 Task: Find connections with filter location Barking with filter topic #lawenforcementwith filter profile language Potuguese with filter current company EXFO with filter school KJ Somaiya College of Engineering, Vidyavihar with filter industry Fossil Fuel Electric Power Generation with filter service category Video Production with filter keywords title Office Clerk
Action: Mouse moved to (578, 72)
Screenshot: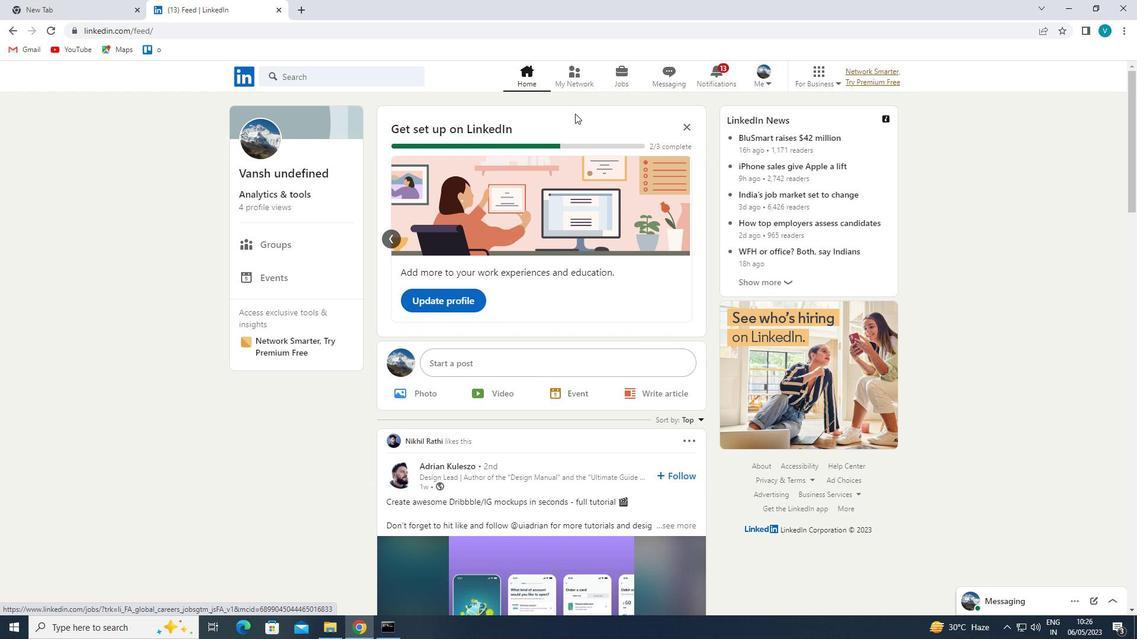 
Action: Mouse pressed left at (578, 72)
Screenshot: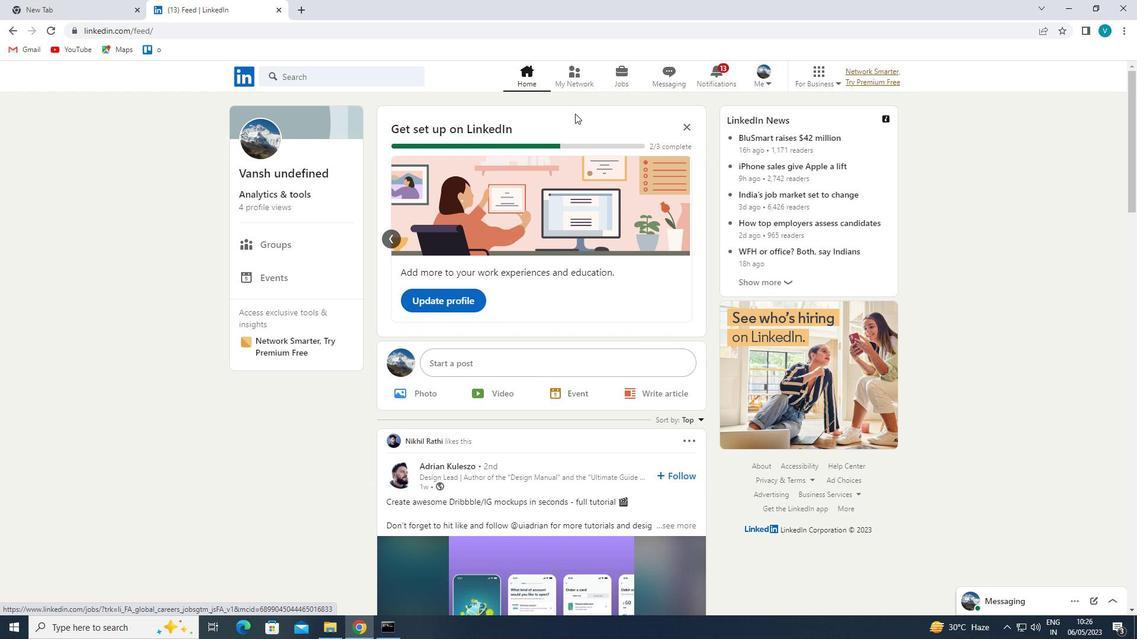 
Action: Mouse moved to (326, 136)
Screenshot: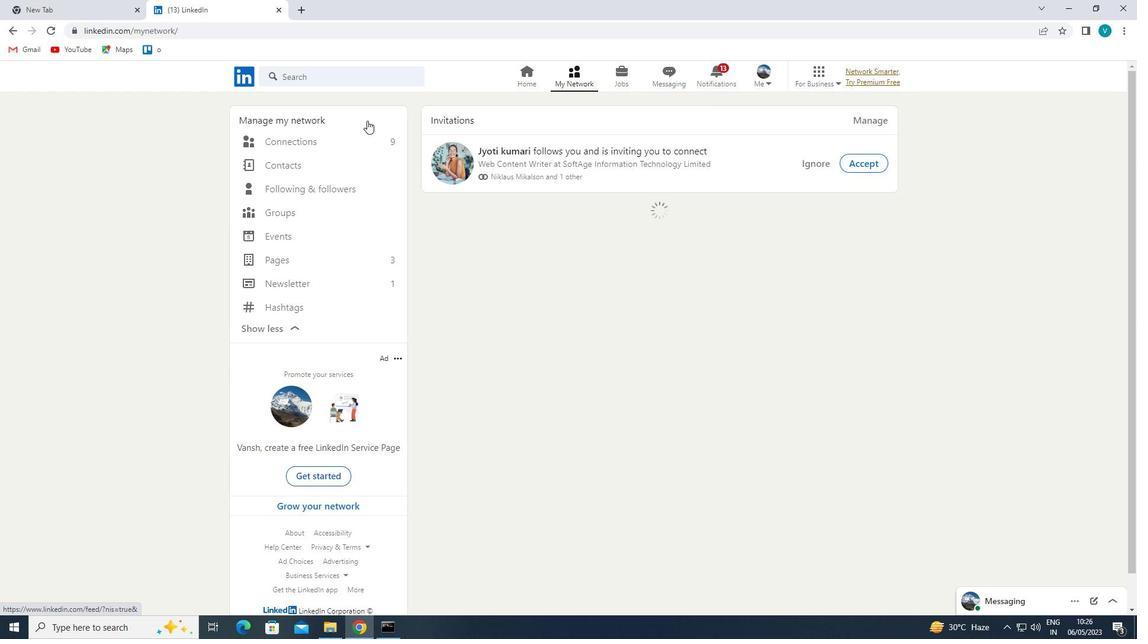 
Action: Mouse pressed left at (326, 136)
Screenshot: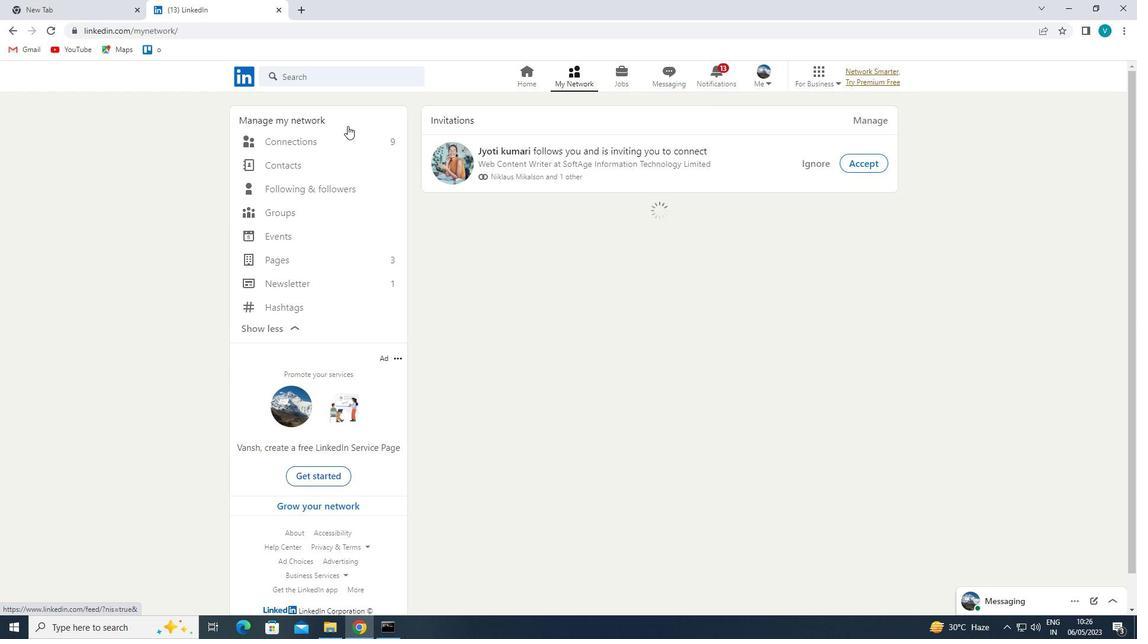 
Action: Mouse moved to (682, 138)
Screenshot: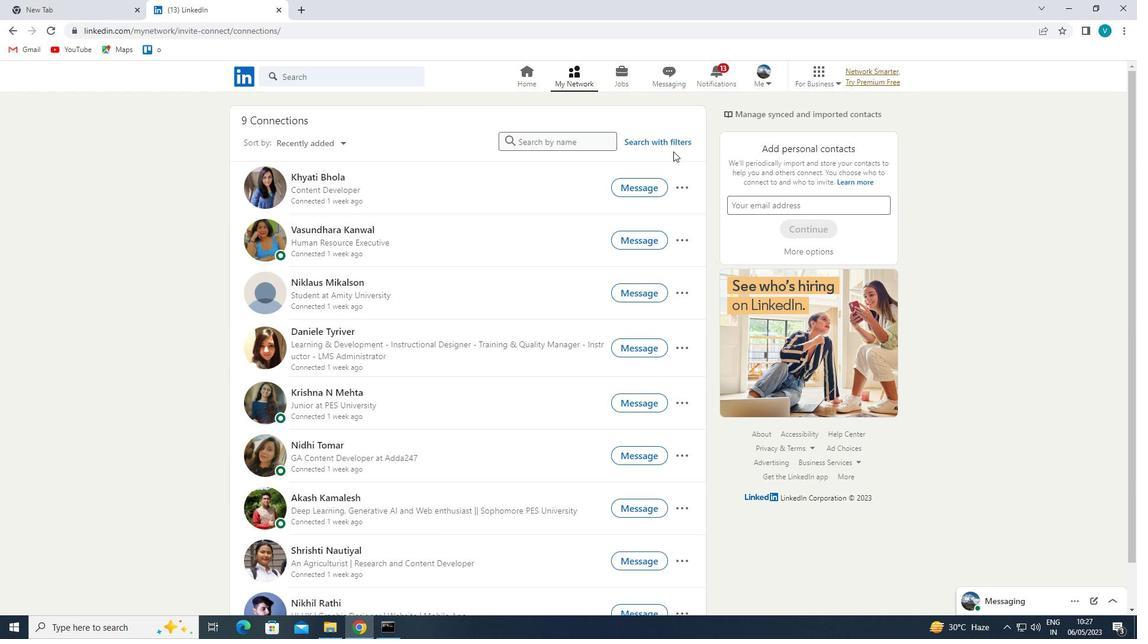 
Action: Mouse pressed left at (682, 138)
Screenshot: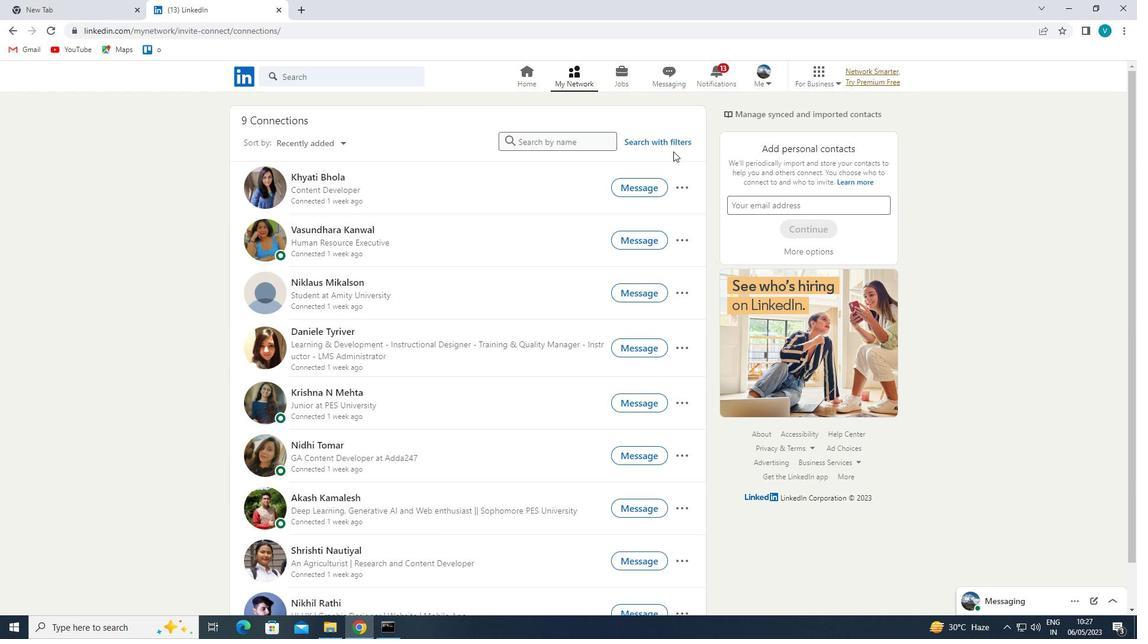 
Action: Mouse moved to (572, 114)
Screenshot: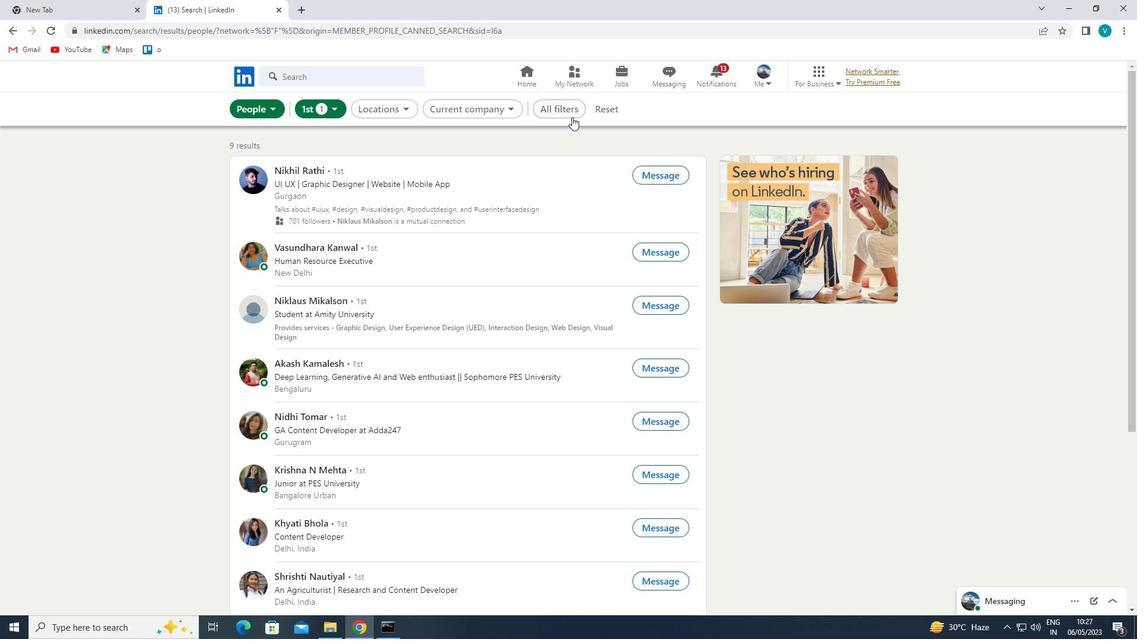 
Action: Mouse pressed left at (572, 114)
Screenshot: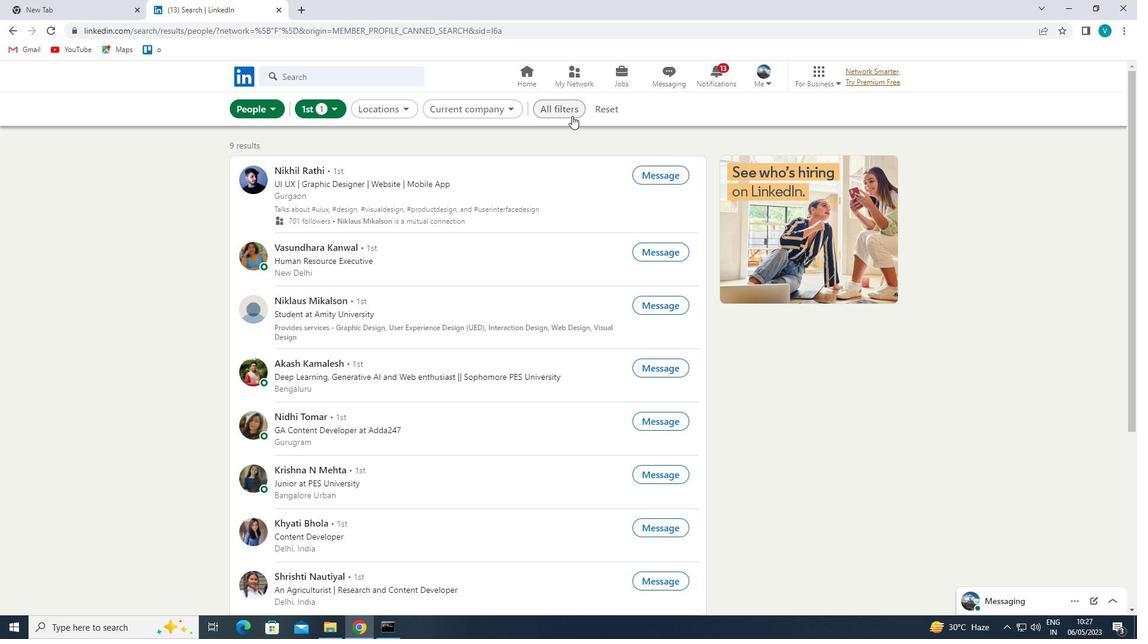 
Action: Mouse moved to (974, 249)
Screenshot: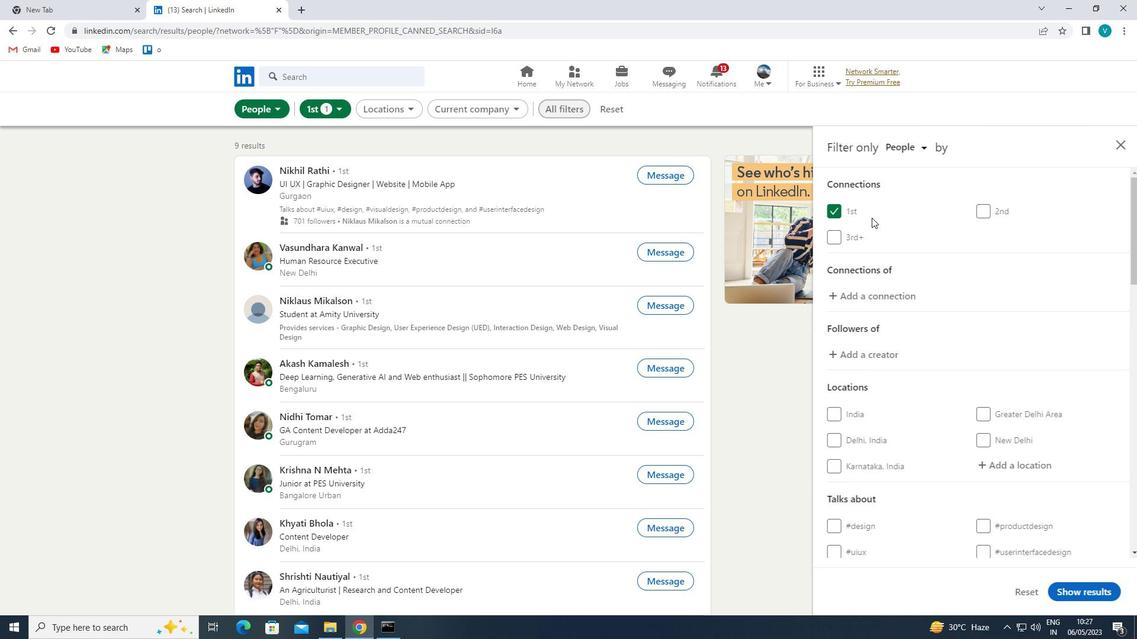 
Action: Mouse scrolled (974, 249) with delta (0, 0)
Screenshot: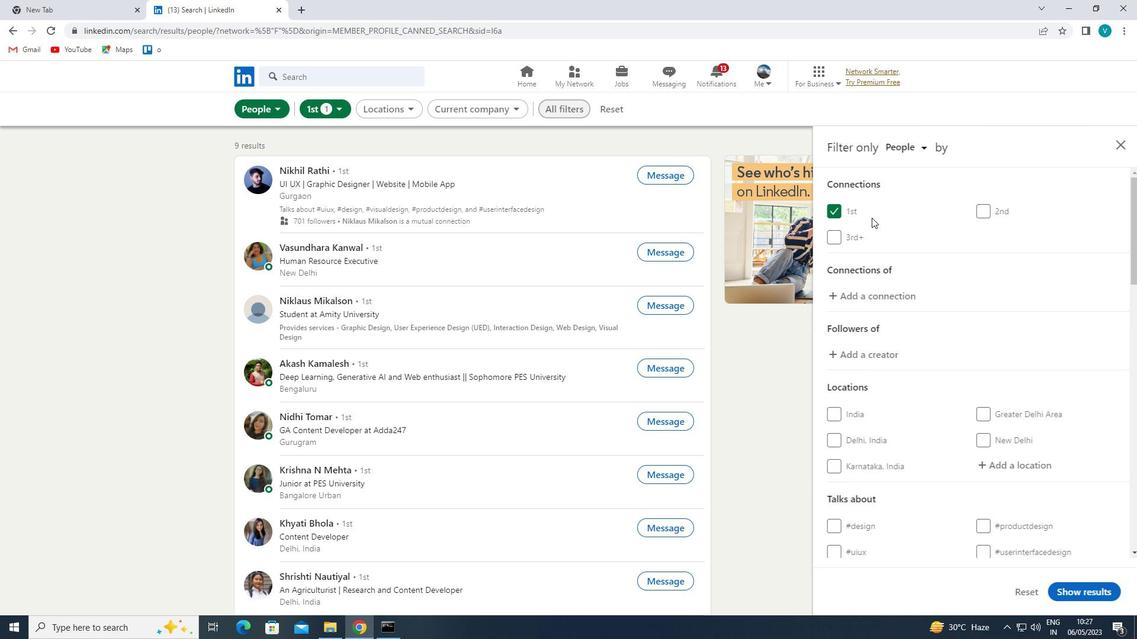
Action: Mouse scrolled (974, 249) with delta (0, 0)
Screenshot: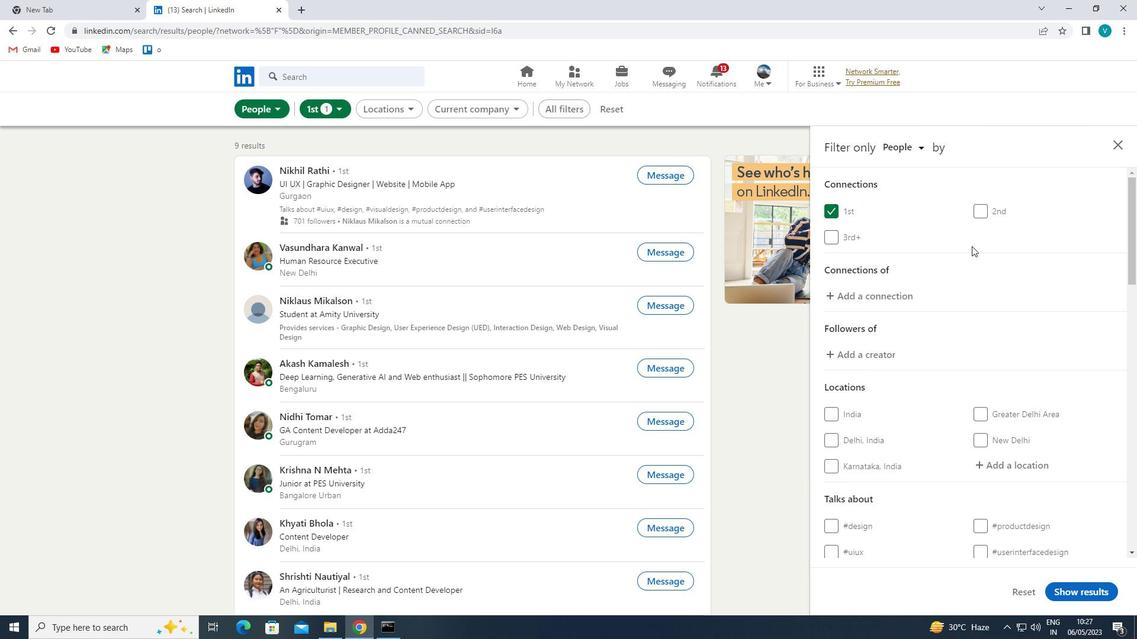 
Action: Mouse moved to (1011, 354)
Screenshot: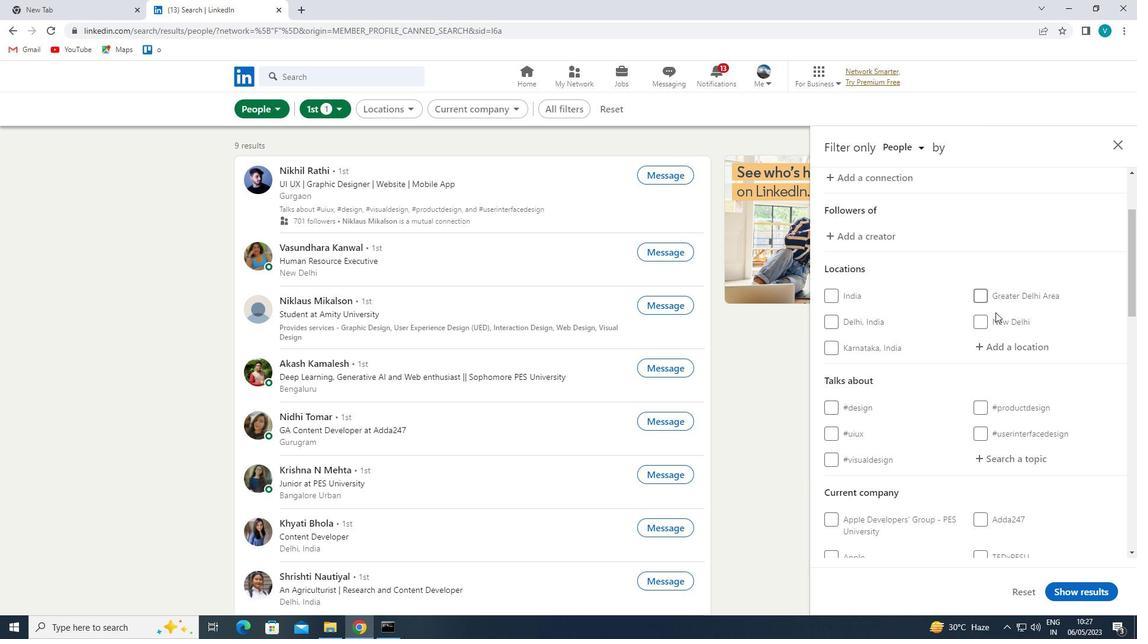 
Action: Mouse pressed left at (1011, 354)
Screenshot: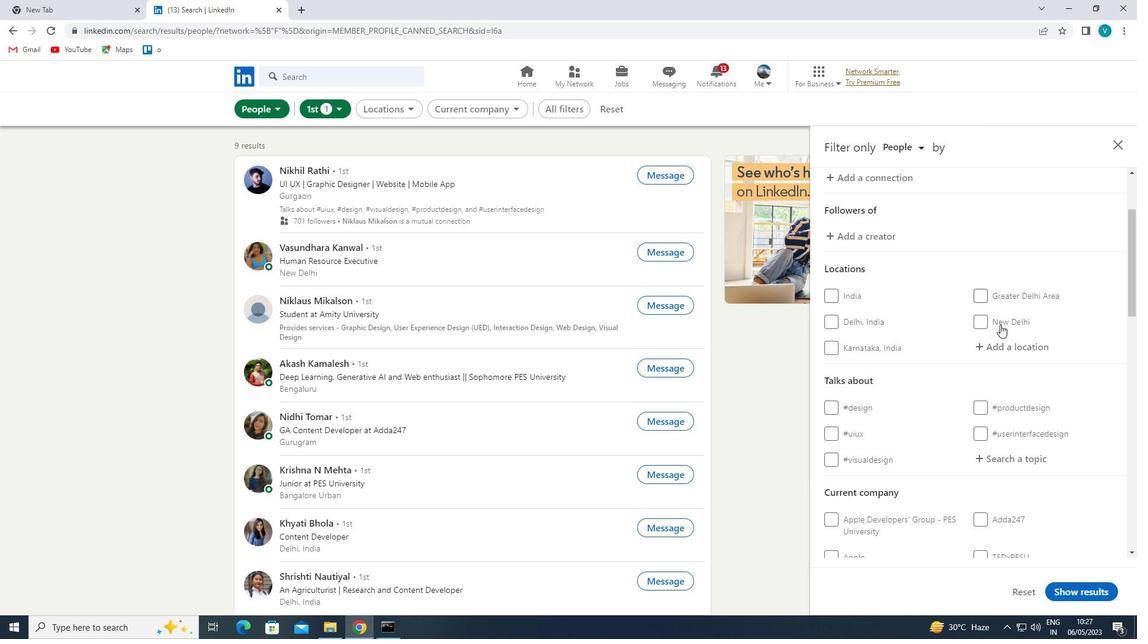 
Action: Mouse moved to (1009, 355)
Screenshot: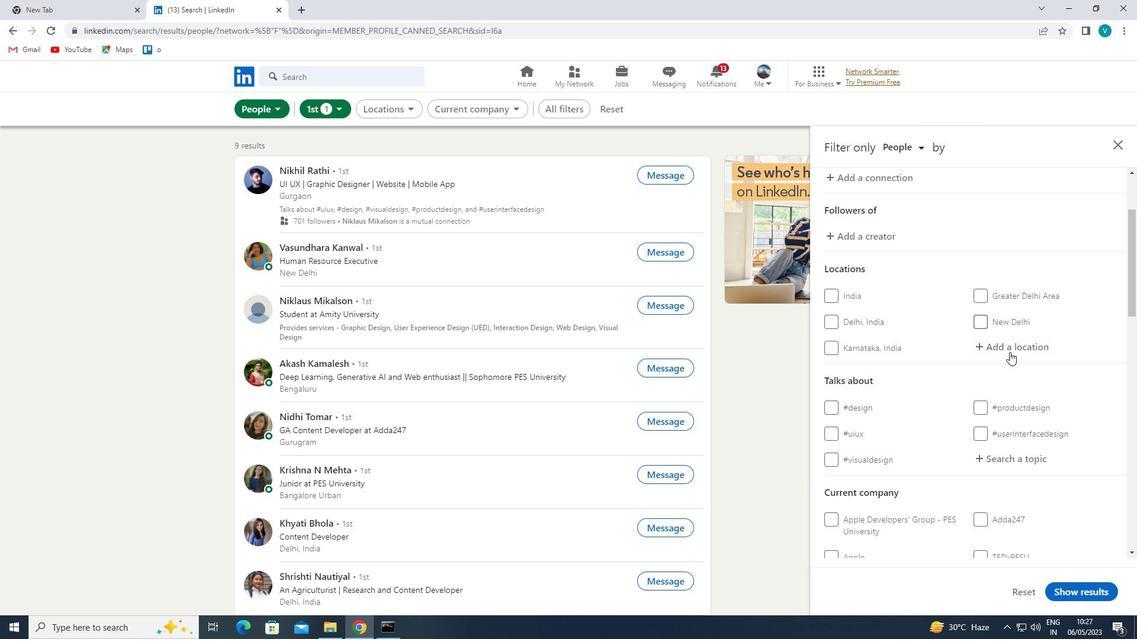 
Action: Key pressed <Key.shift>BARKING
Screenshot: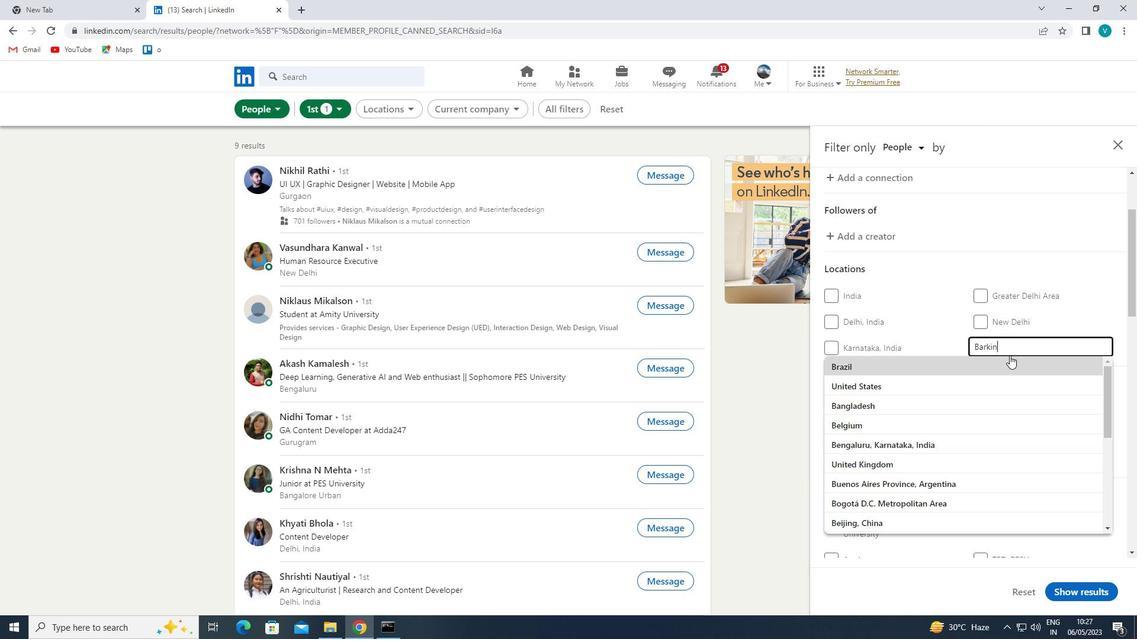 
Action: Mouse moved to (967, 360)
Screenshot: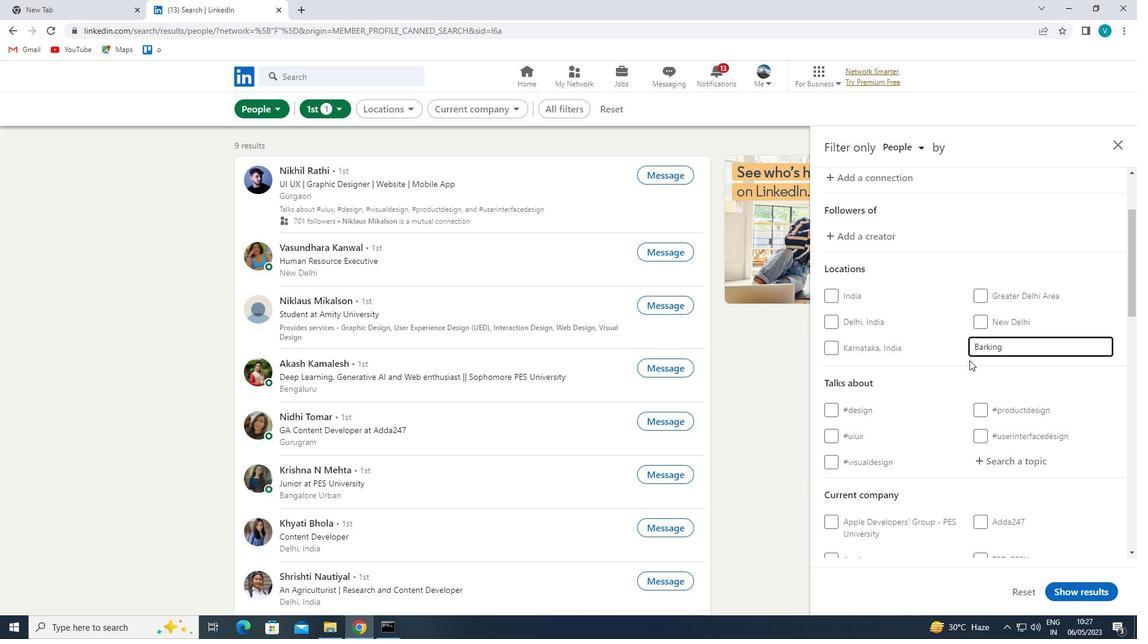 
Action: Mouse pressed left at (967, 360)
Screenshot: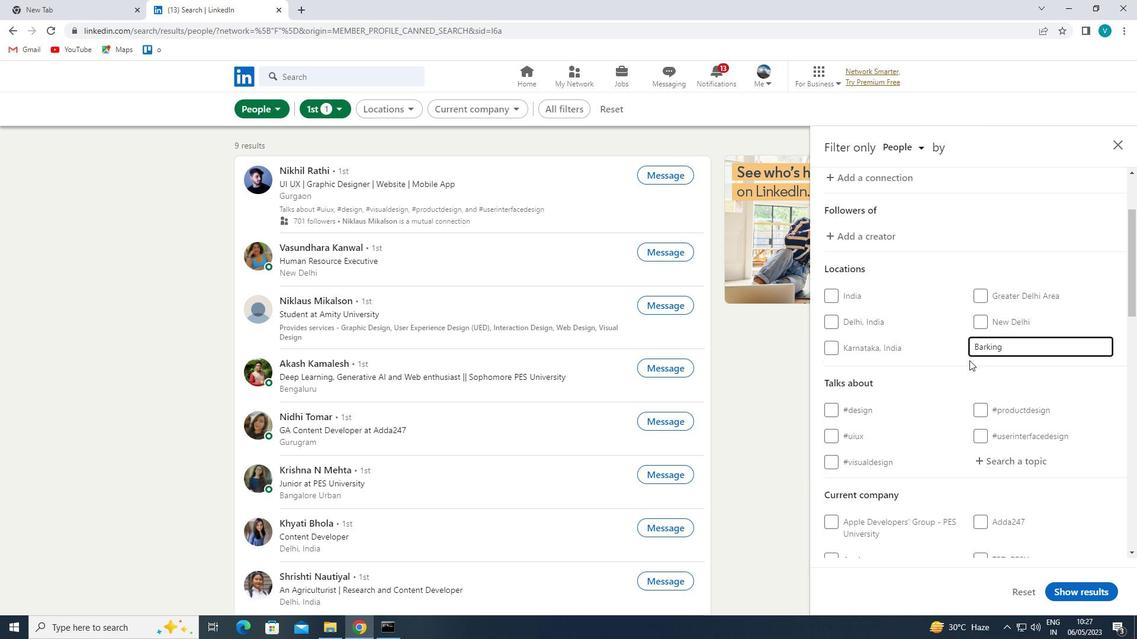 
Action: Mouse moved to (967, 359)
Screenshot: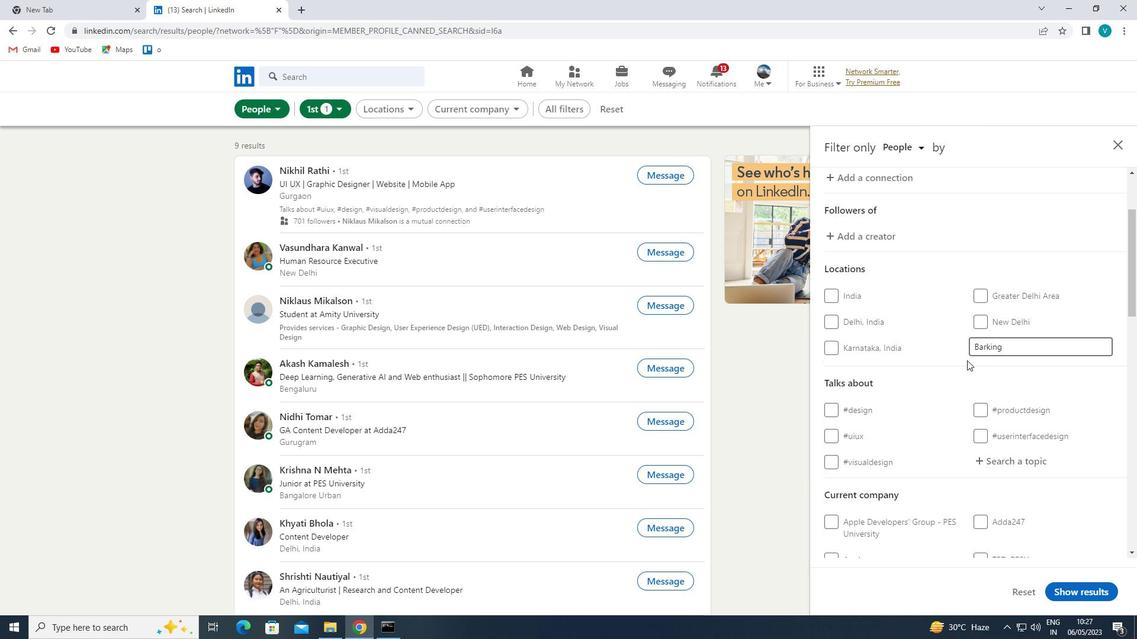 
Action: Mouse scrolled (967, 358) with delta (0, 0)
Screenshot: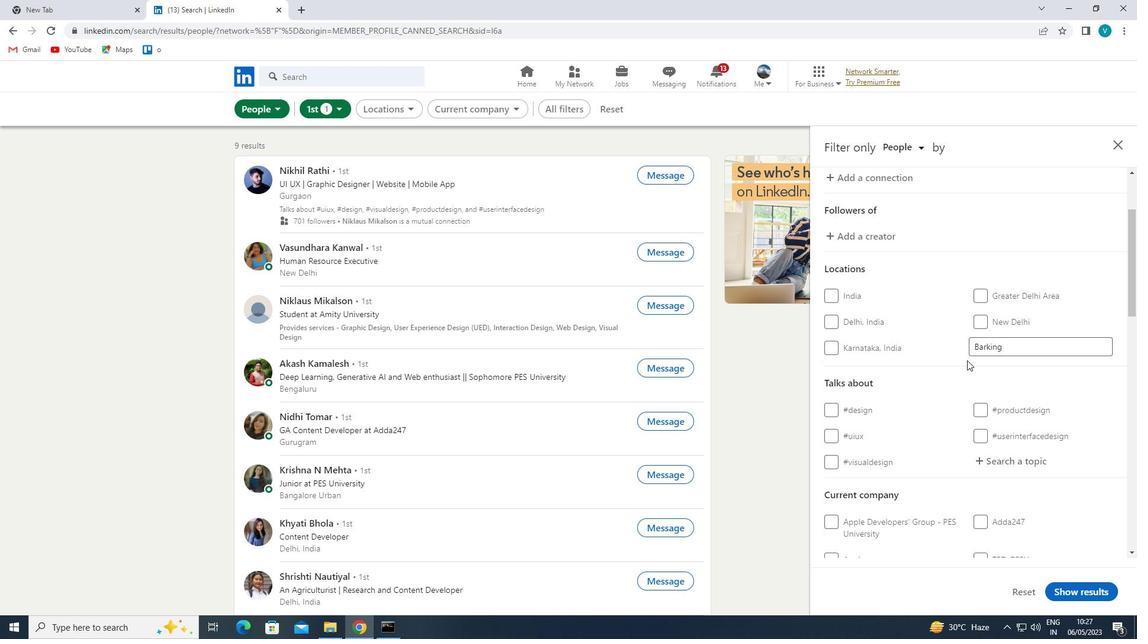 
Action: Mouse scrolled (967, 358) with delta (0, 0)
Screenshot: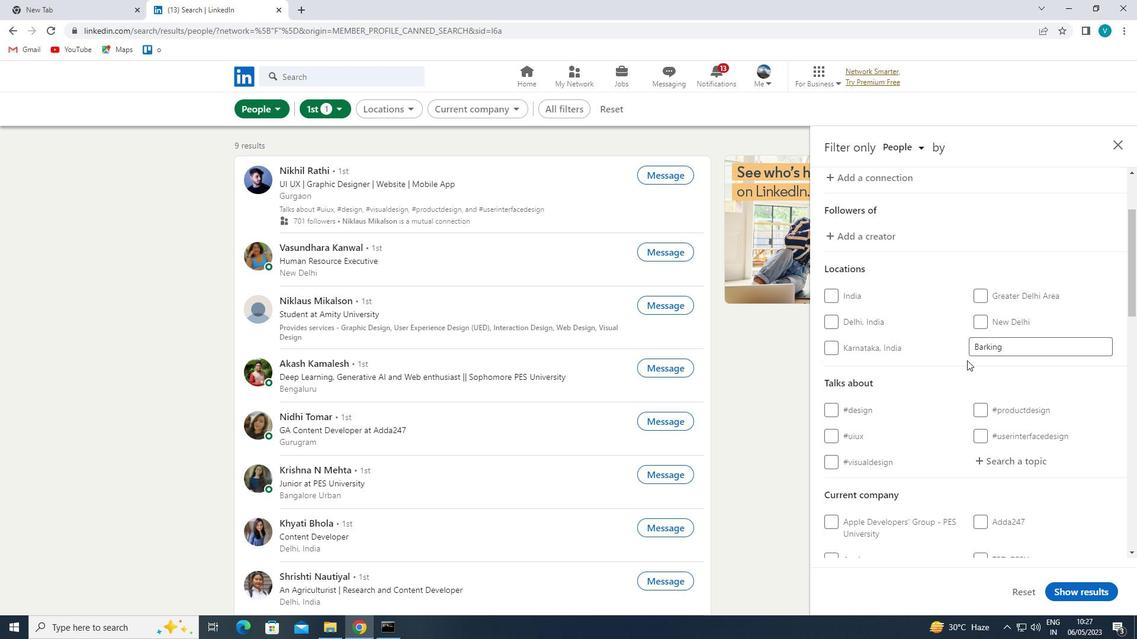 
Action: Mouse moved to (1001, 338)
Screenshot: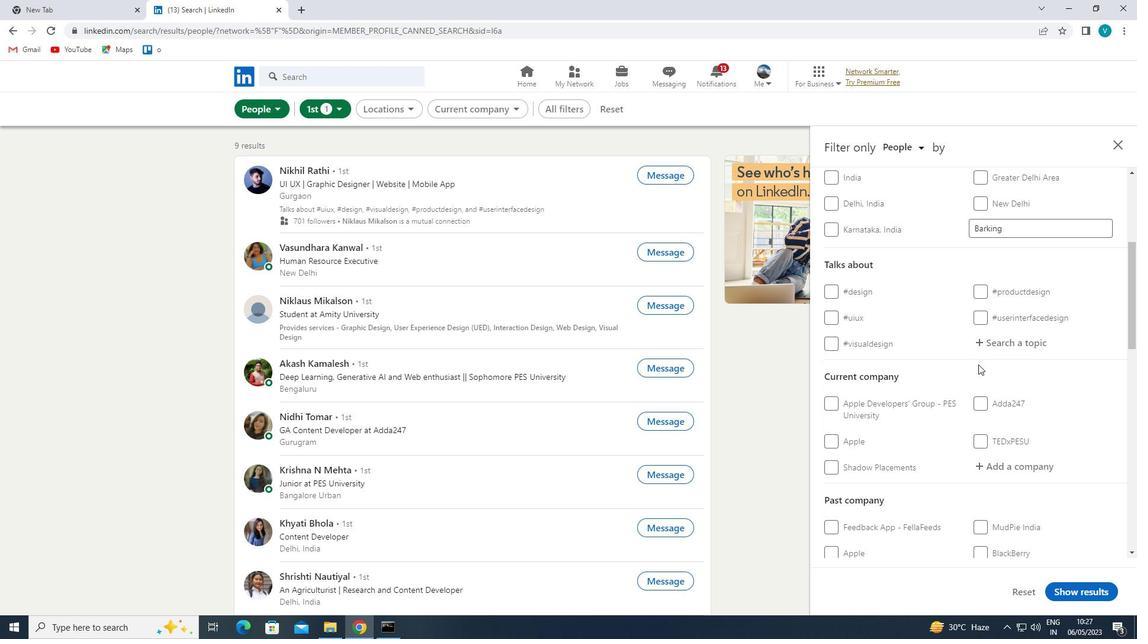 
Action: Mouse pressed left at (1001, 338)
Screenshot: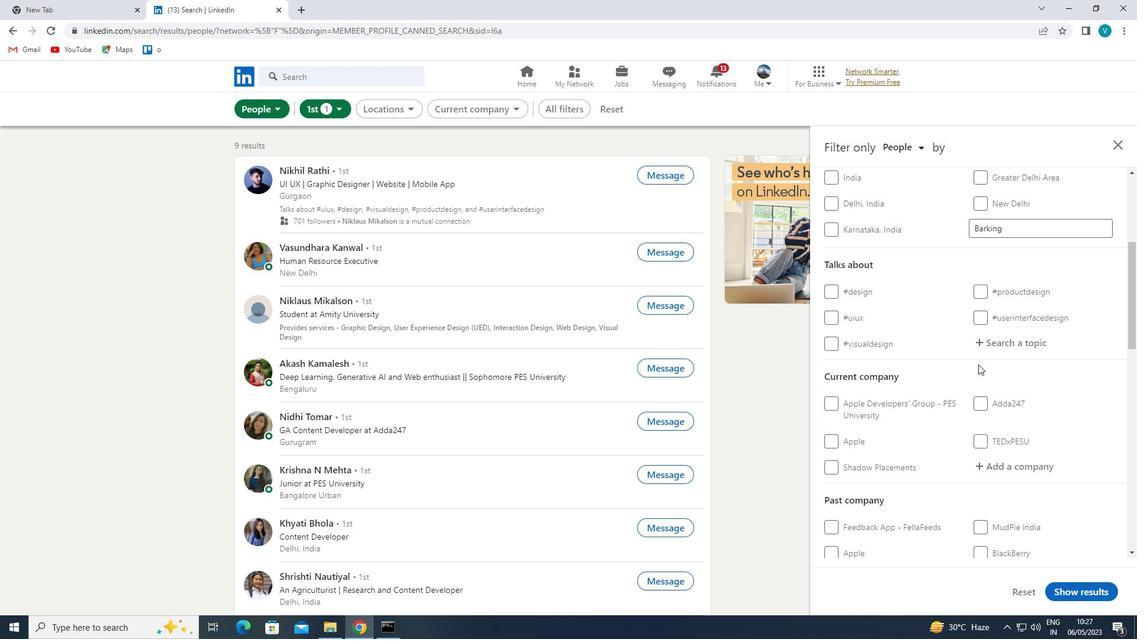 
Action: Key pressed LAWENFORCE
Screenshot: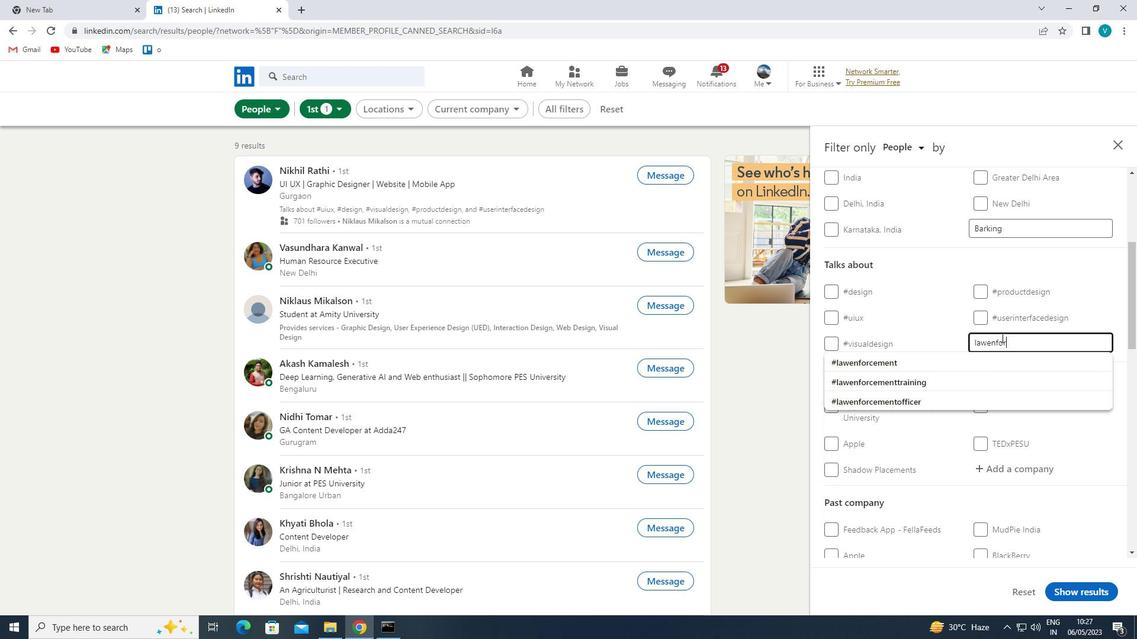 
Action: Mouse moved to (986, 357)
Screenshot: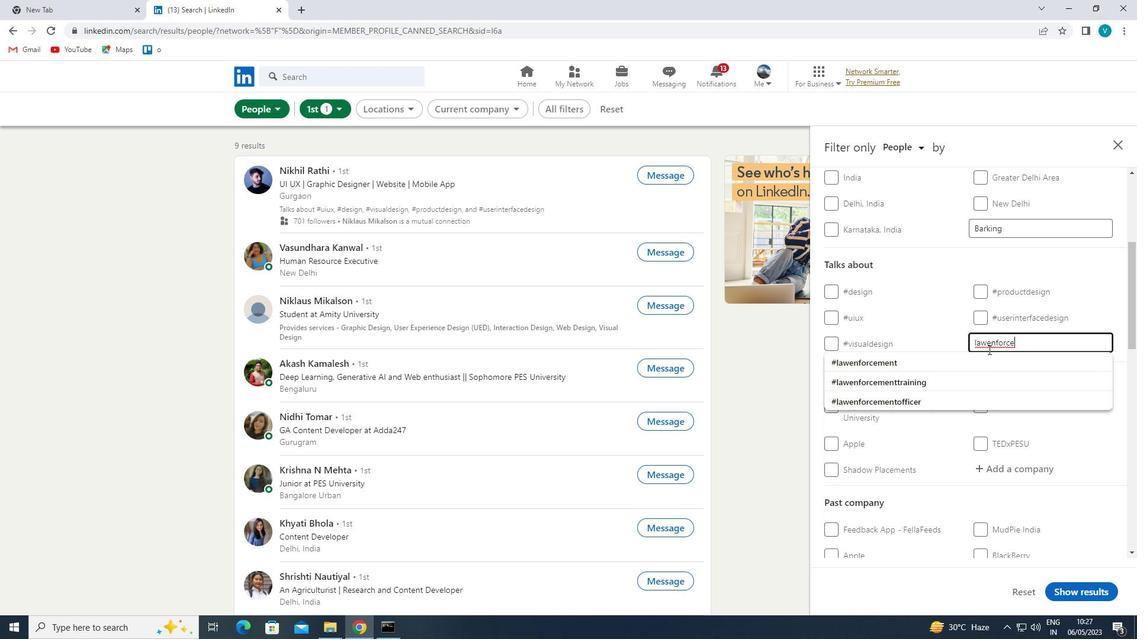 
Action: Mouse pressed left at (986, 357)
Screenshot: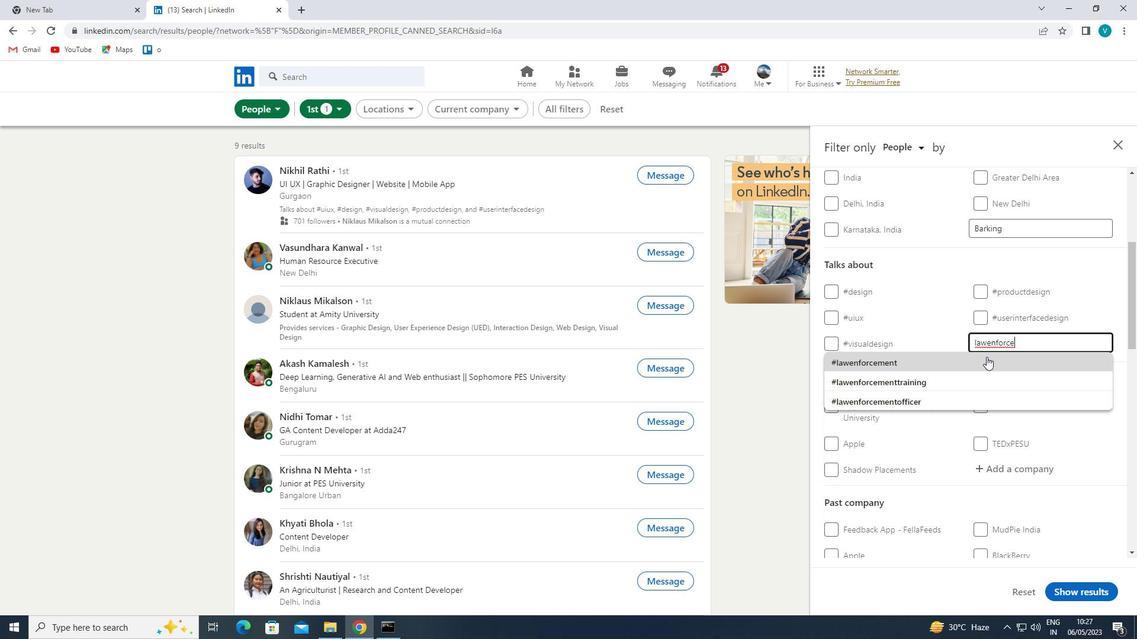 
Action: Mouse scrolled (986, 356) with delta (0, 0)
Screenshot: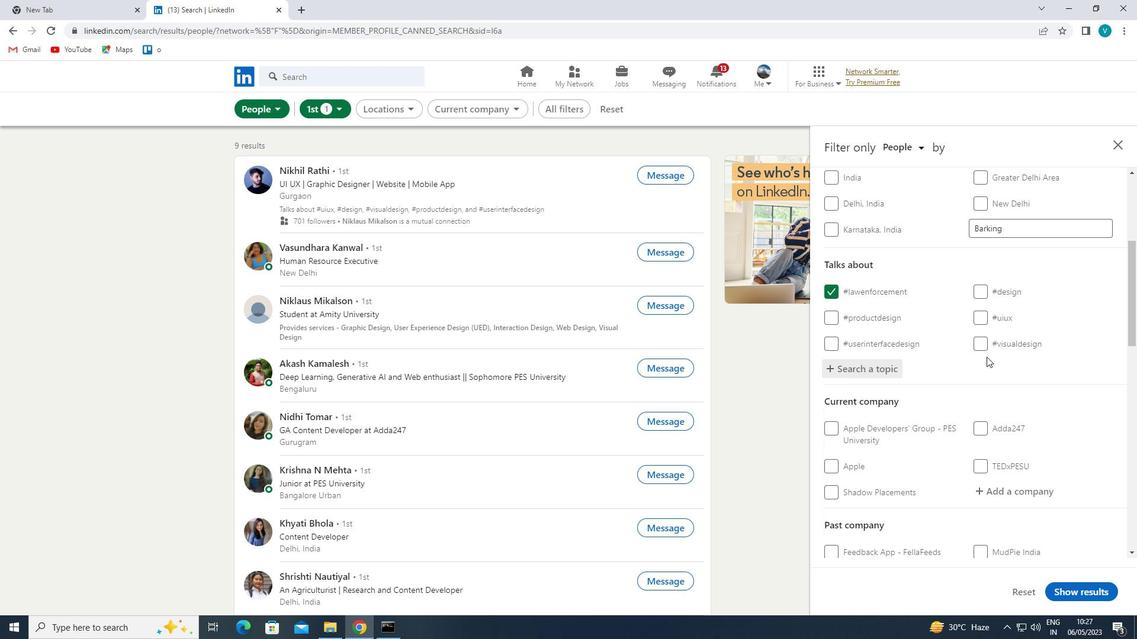 
Action: Mouse scrolled (986, 356) with delta (0, 0)
Screenshot: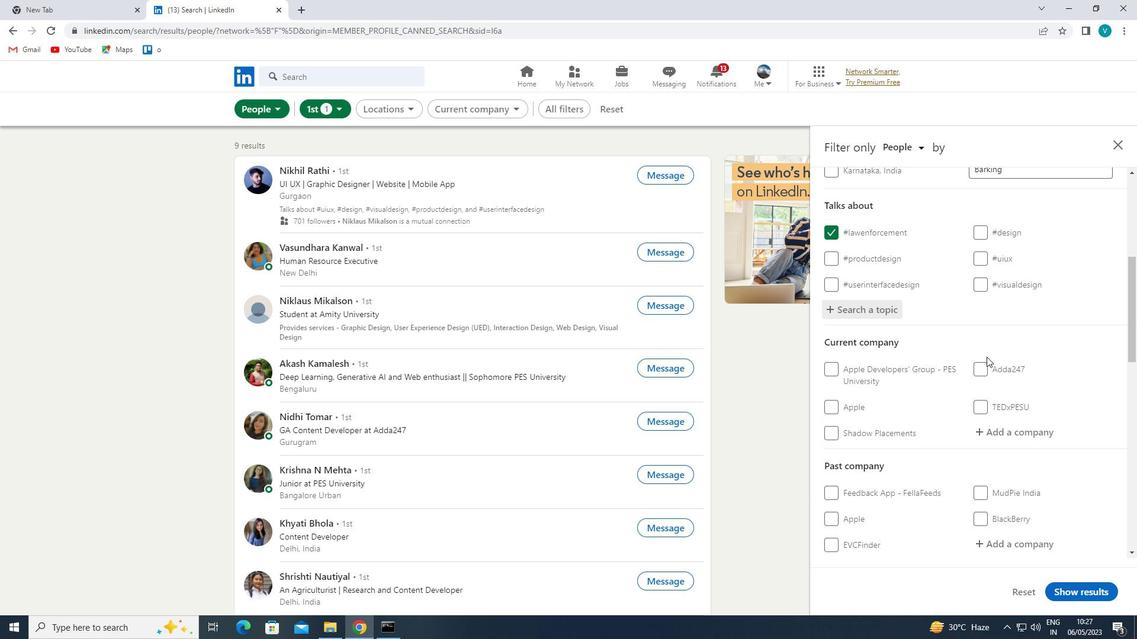 
Action: Mouse moved to (992, 368)
Screenshot: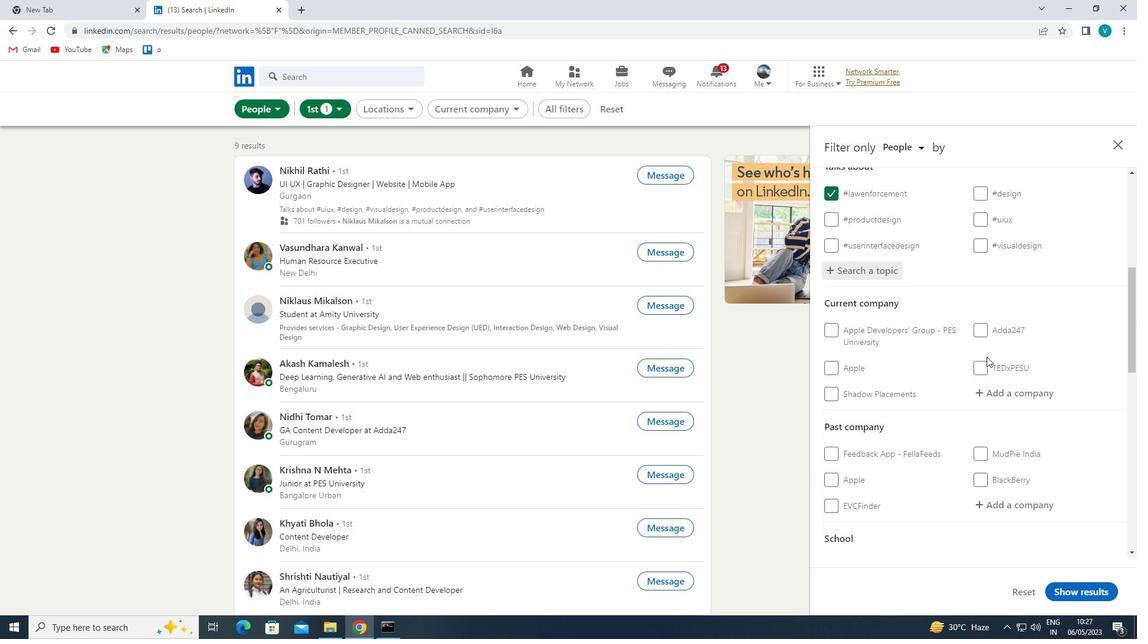 
Action: Mouse pressed left at (992, 368)
Screenshot: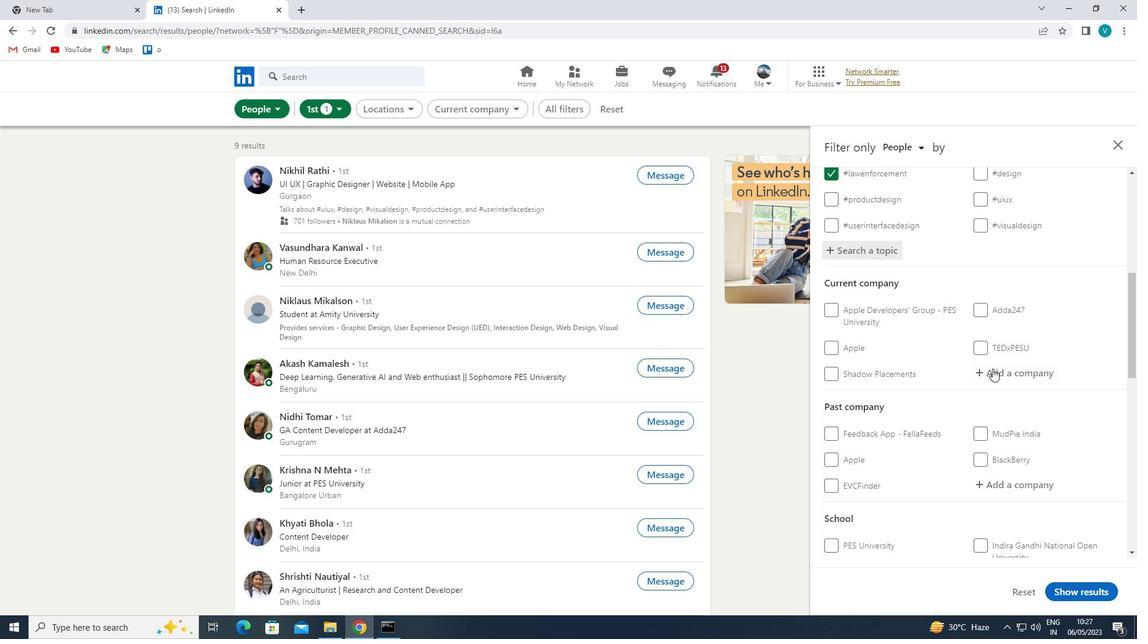 
Action: Key pressed <Key.shift><Key.shift><Key.shift>EXFO
Screenshot: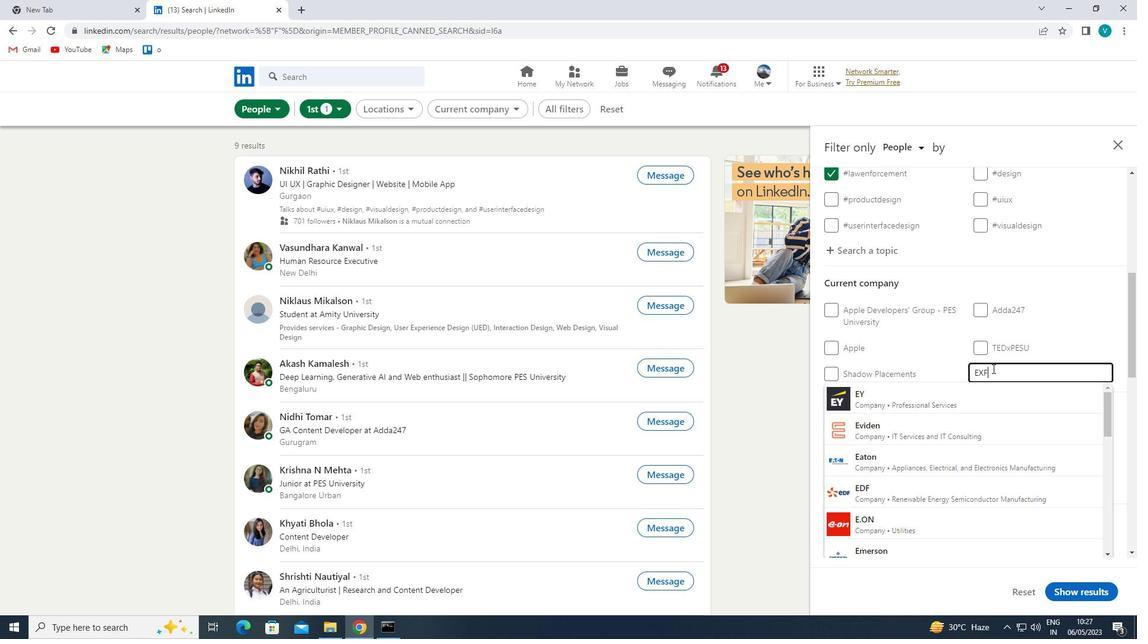 
Action: Mouse moved to (975, 393)
Screenshot: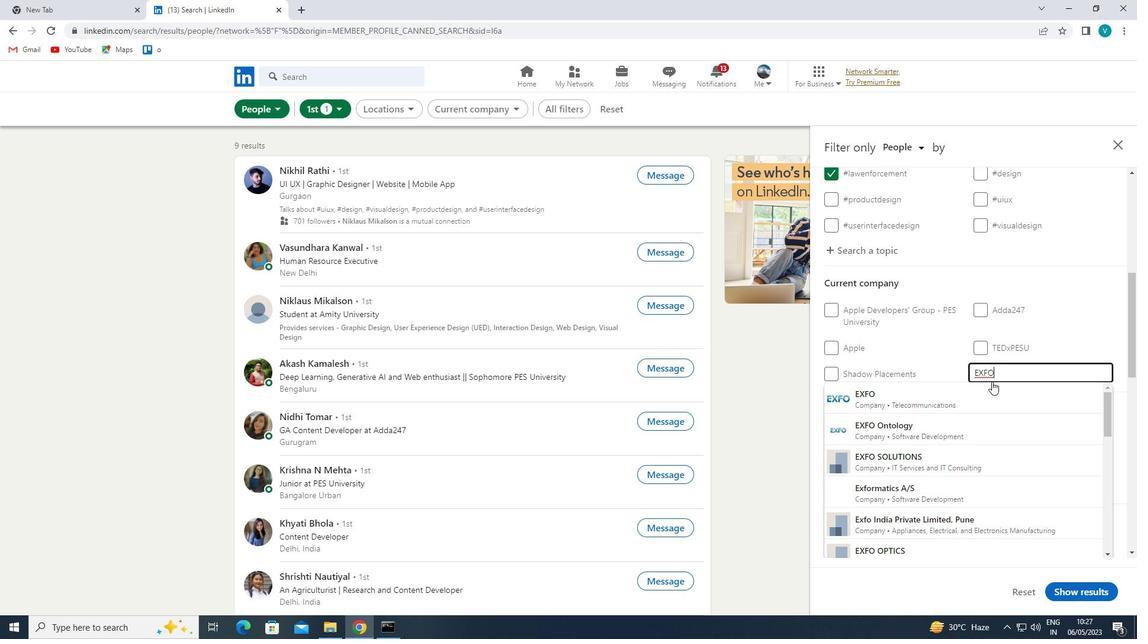 
Action: Mouse pressed left at (975, 393)
Screenshot: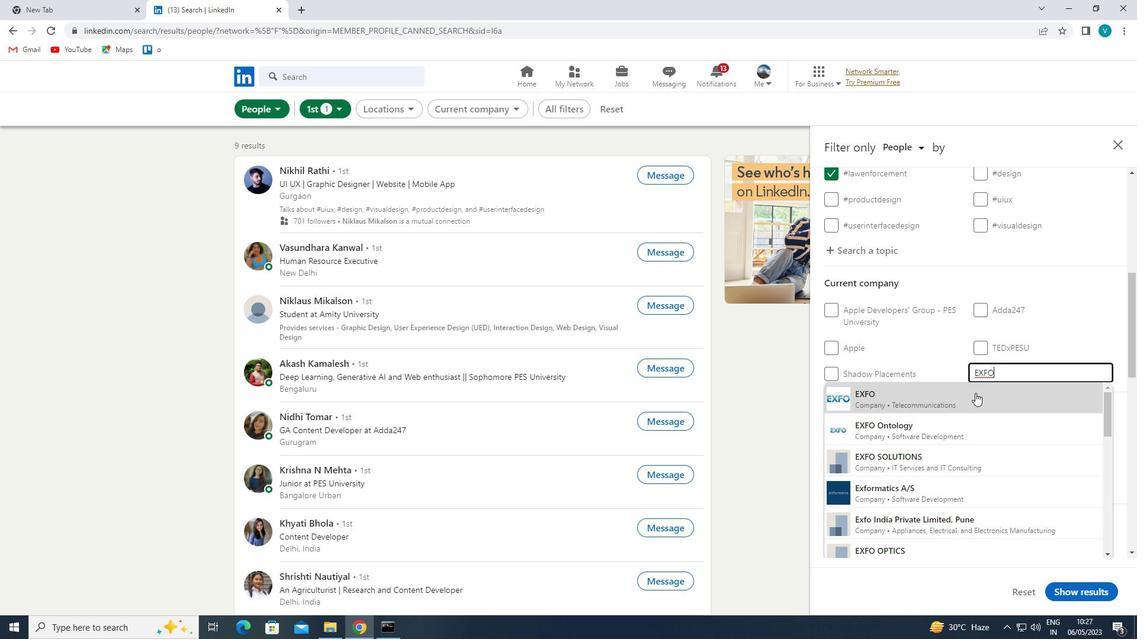 
Action: Mouse scrolled (975, 392) with delta (0, 0)
Screenshot: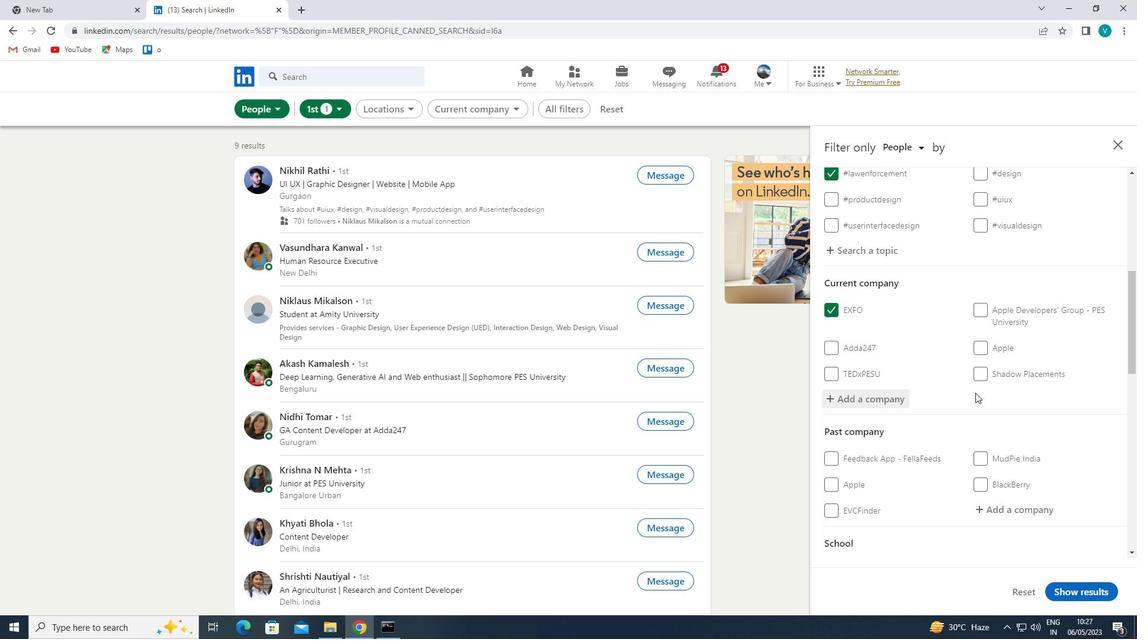 
Action: Mouse moved to (974, 393)
Screenshot: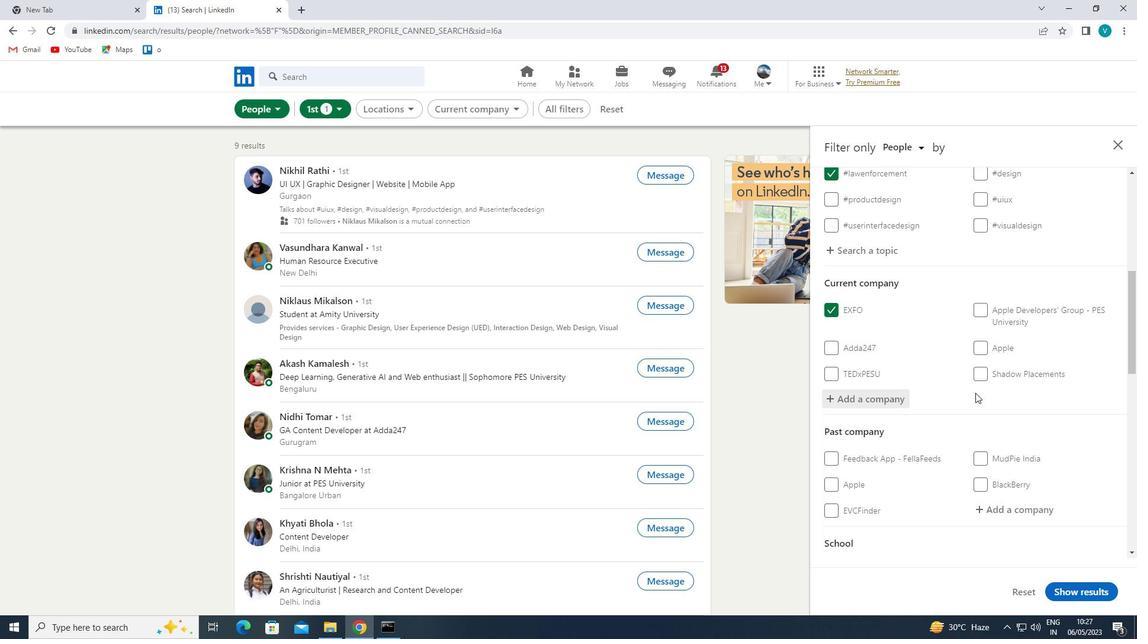 
Action: Mouse scrolled (974, 393) with delta (0, 0)
Screenshot: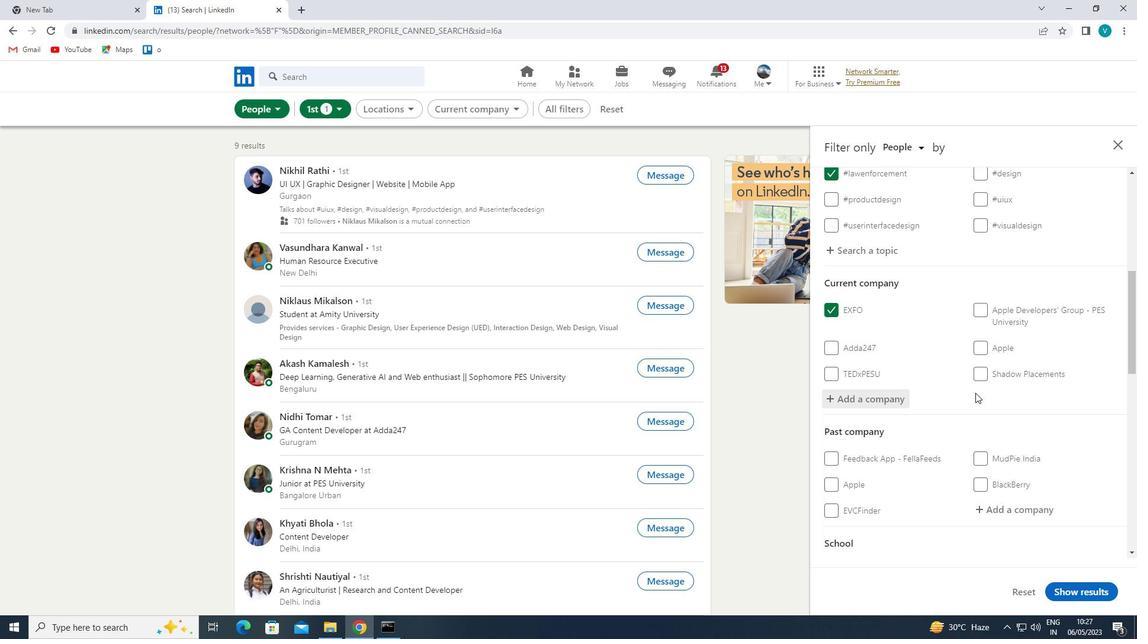 
Action: Mouse moved to (973, 394)
Screenshot: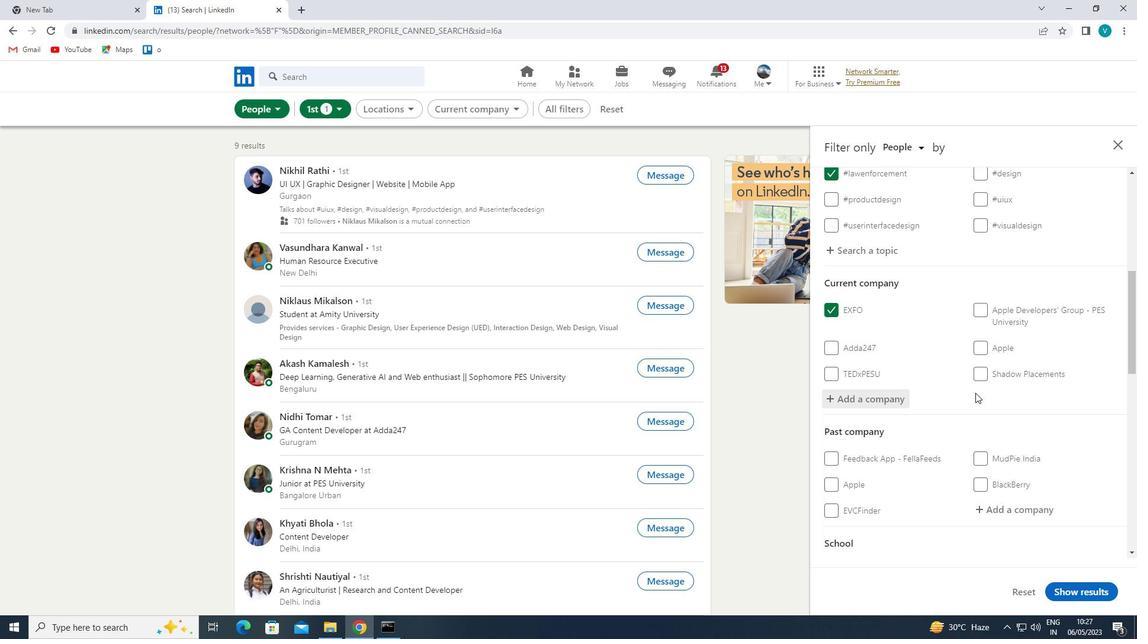 
Action: Mouse scrolled (973, 393) with delta (0, 0)
Screenshot: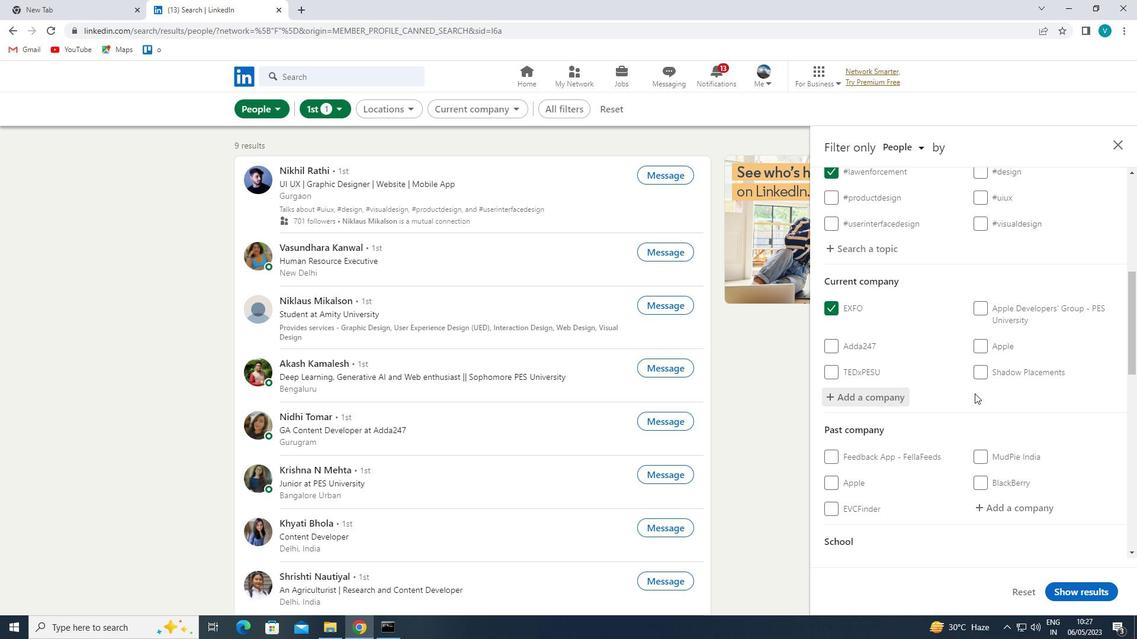 
Action: Mouse scrolled (973, 393) with delta (0, 0)
Screenshot: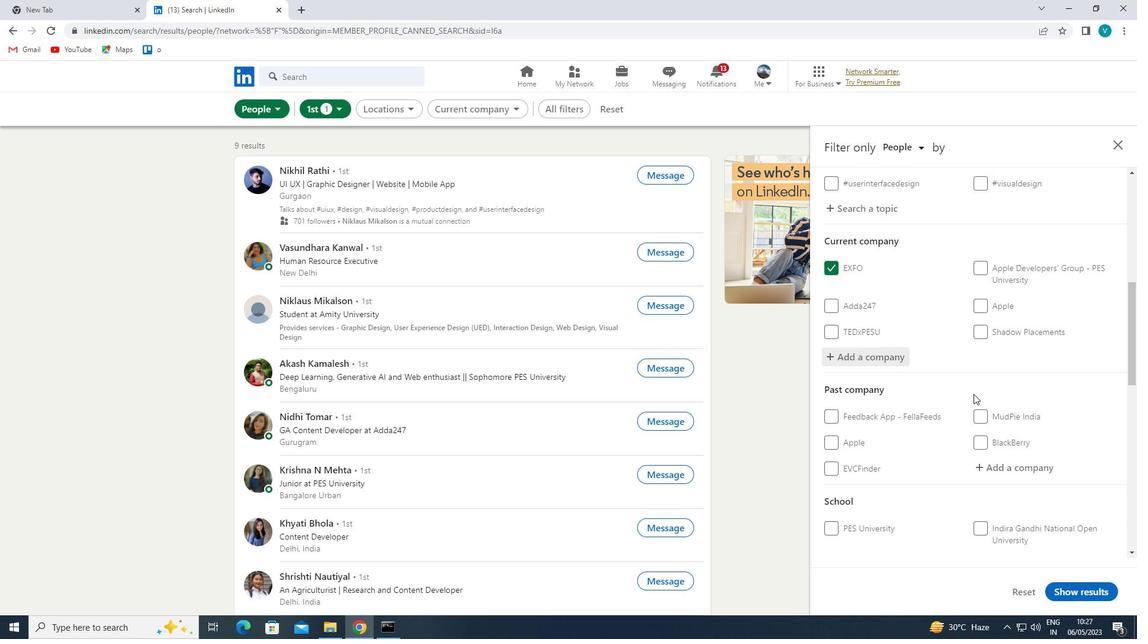 
Action: Mouse moved to (984, 415)
Screenshot: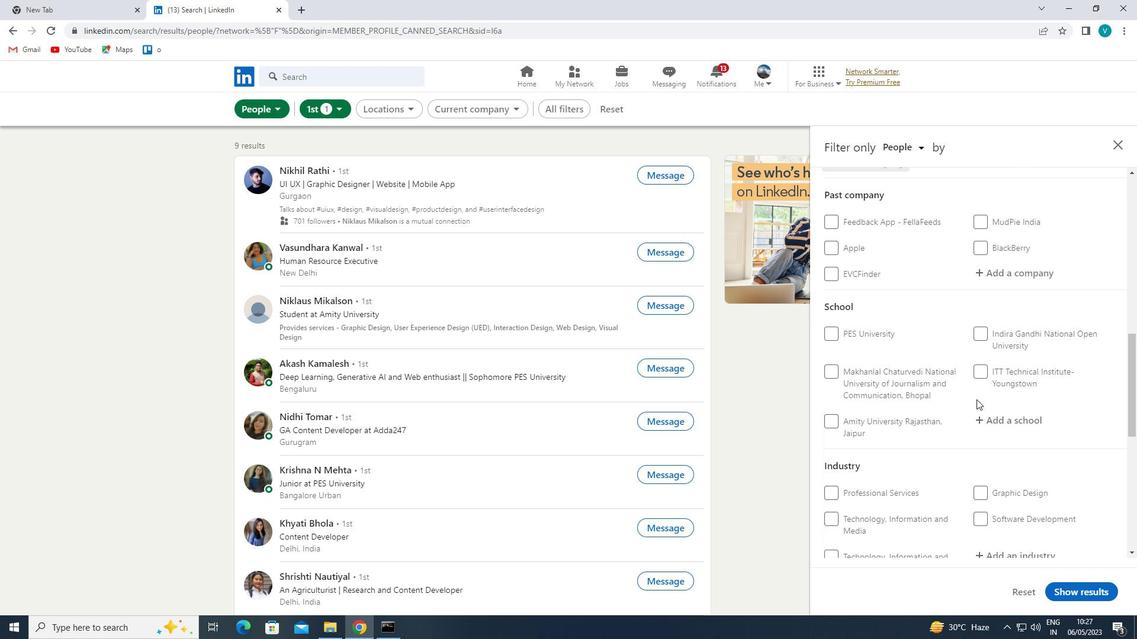 
Action: Mouse pressed left at (984, 415)
Screenshot: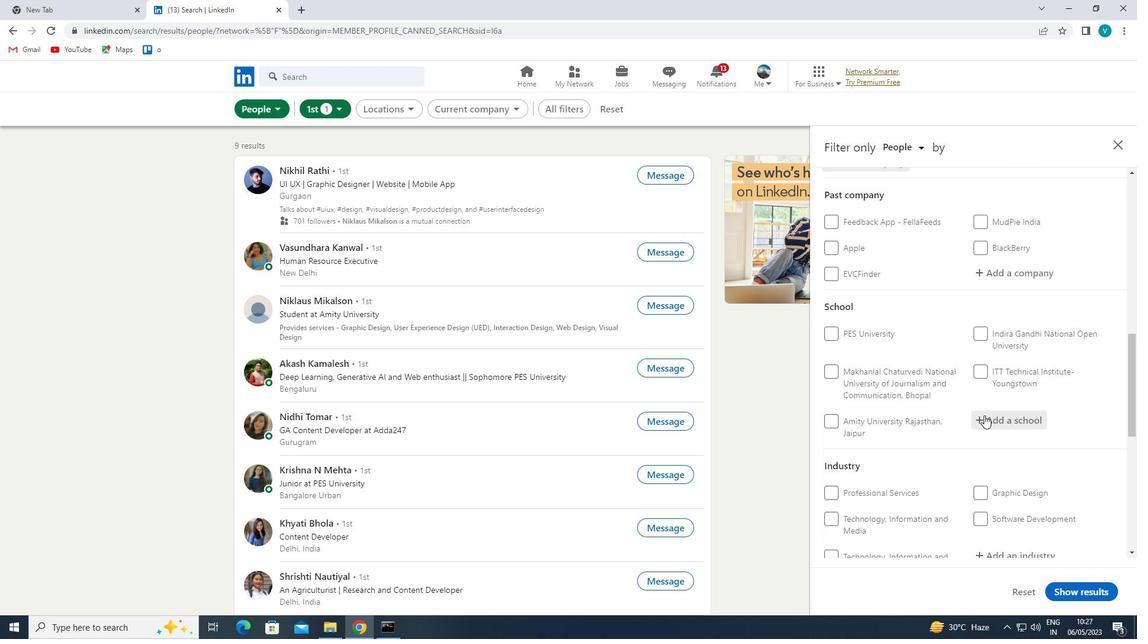 
Action: Key pressed <Key.shift>KJ<Key.space><Key.space>
Screenshot: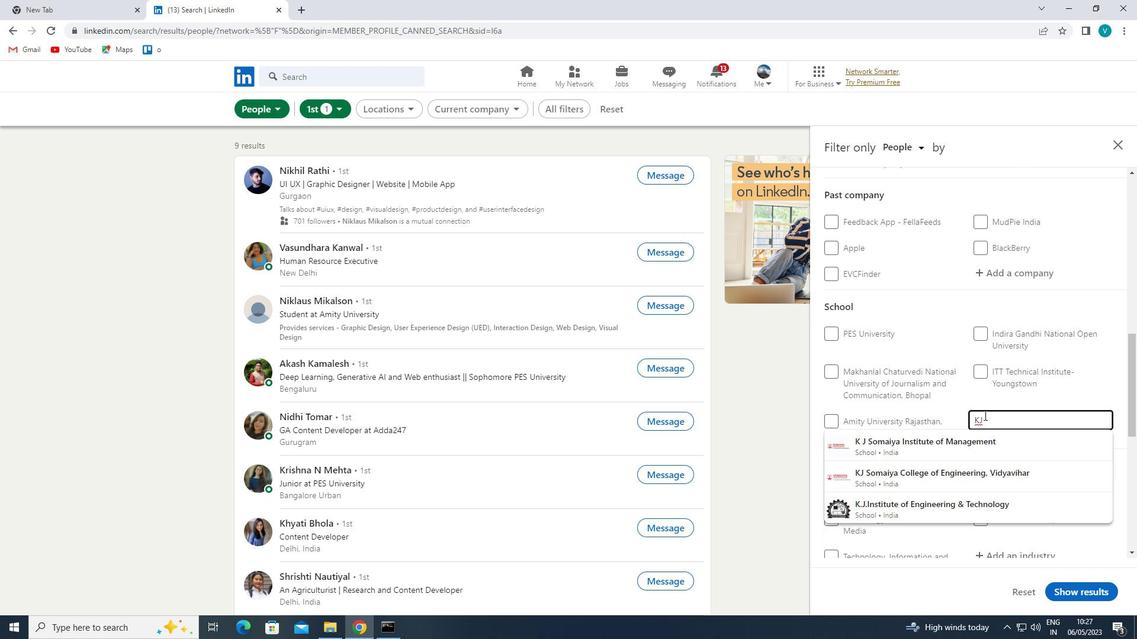
Action: Mouse moved to (986, 472)
Screenshot: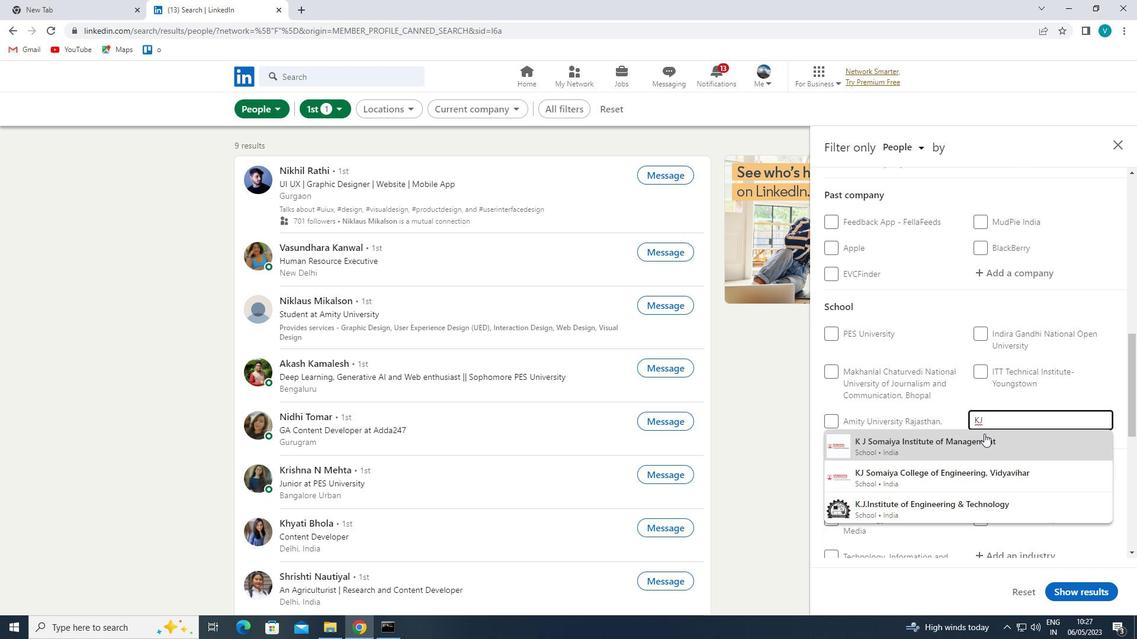 
Action: Mouse pressed left at (986, 472)
Screenshot: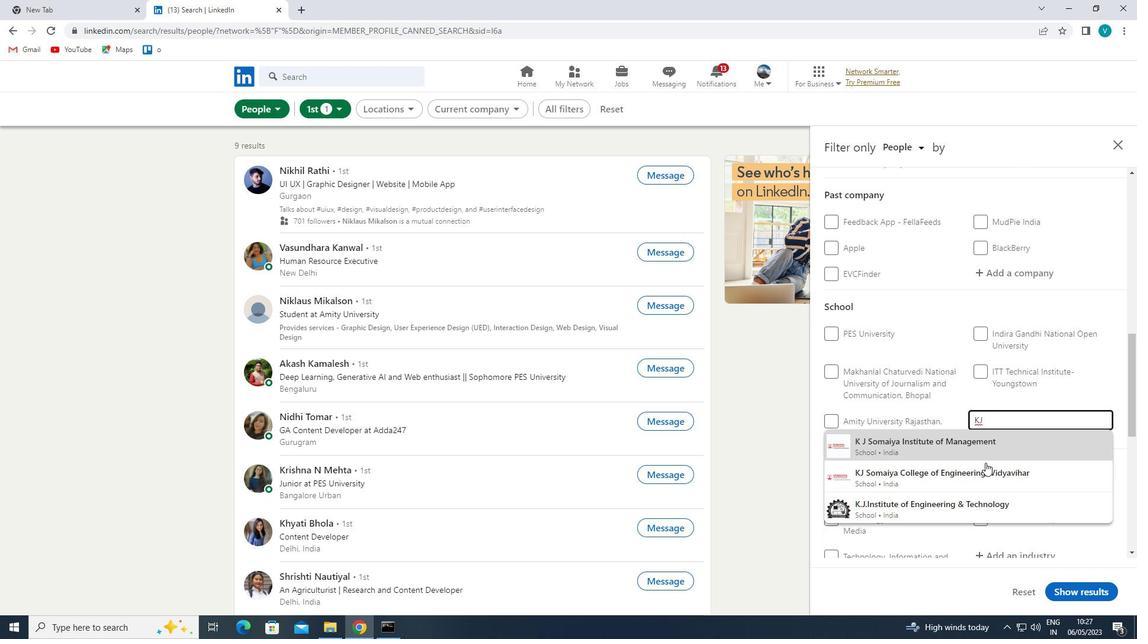
Action: Mouse moved to (986, 467)
Screenshot: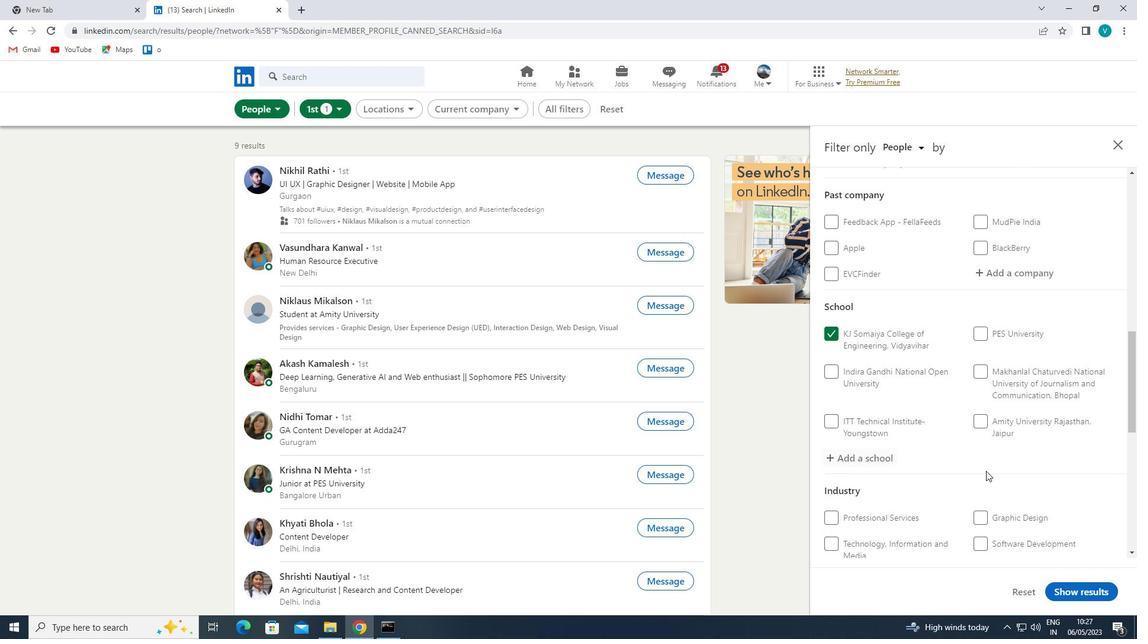 
Action: Mouse scrolled (986, 466) with delta (0, 0)
Screenshot: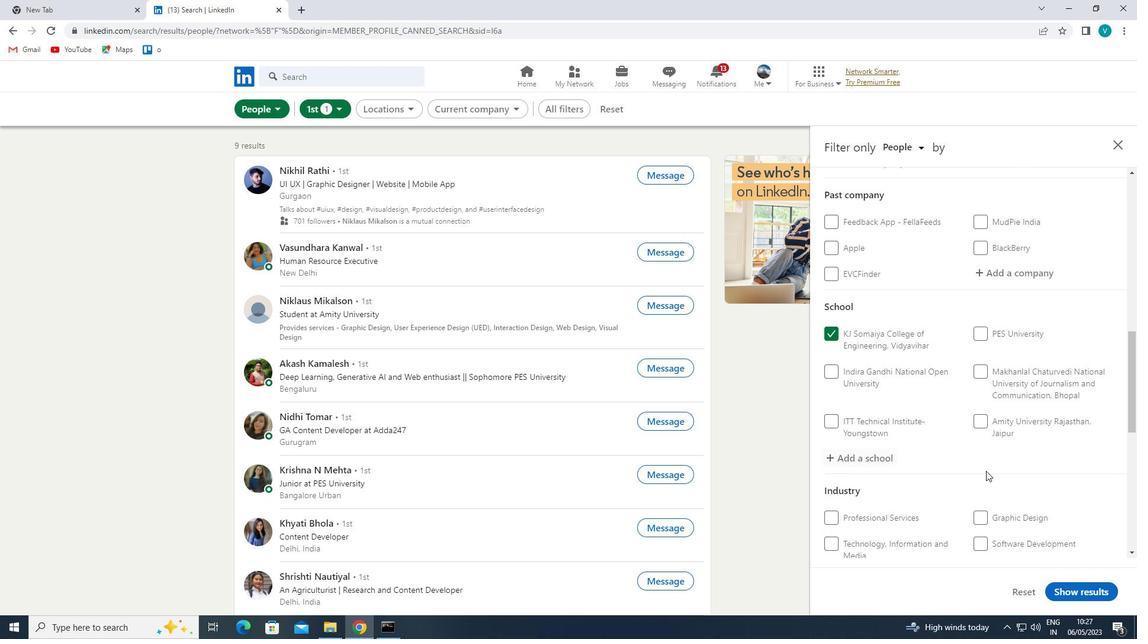 
Action: Mouse moved to (985, 466)
Screenshot: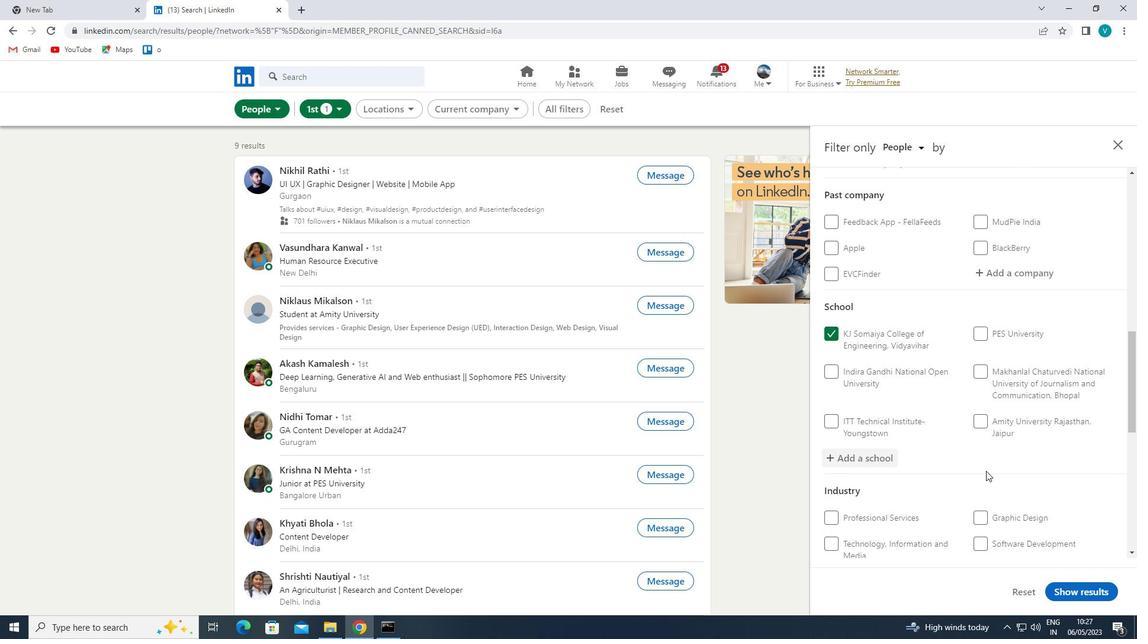 
Action: Mouse scrolled (985, 466) with delta (0, 0)
Screenshot: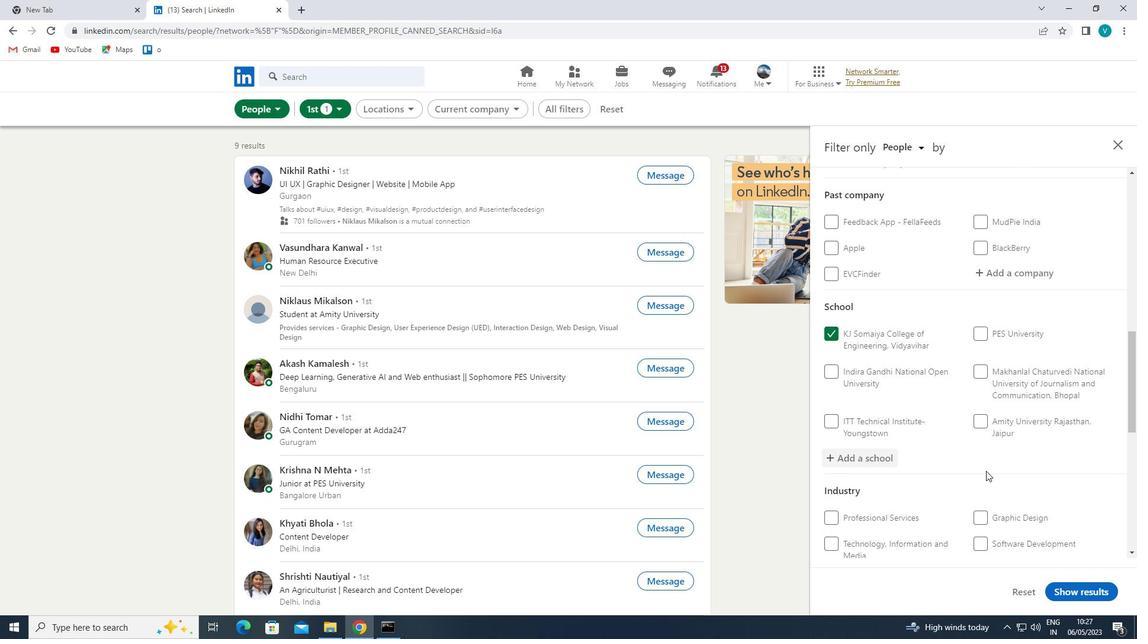
Action: Mouse moved to (983, 463)
Screenshot: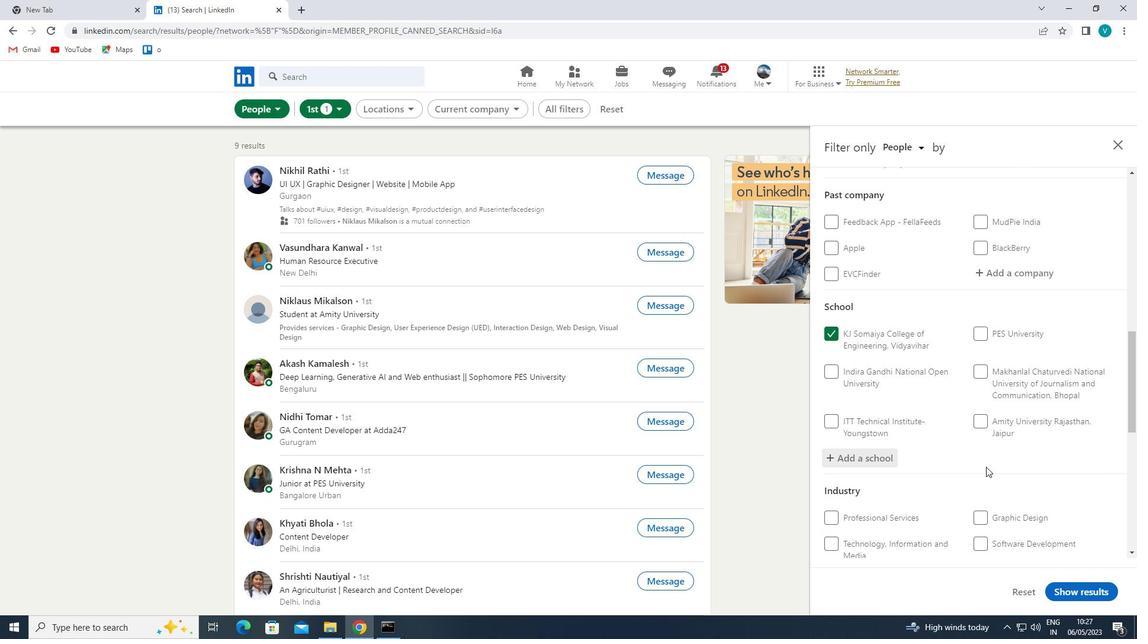 
Action: Mouse scrolled (983, 462) with delta (0, 0)
Screenshot: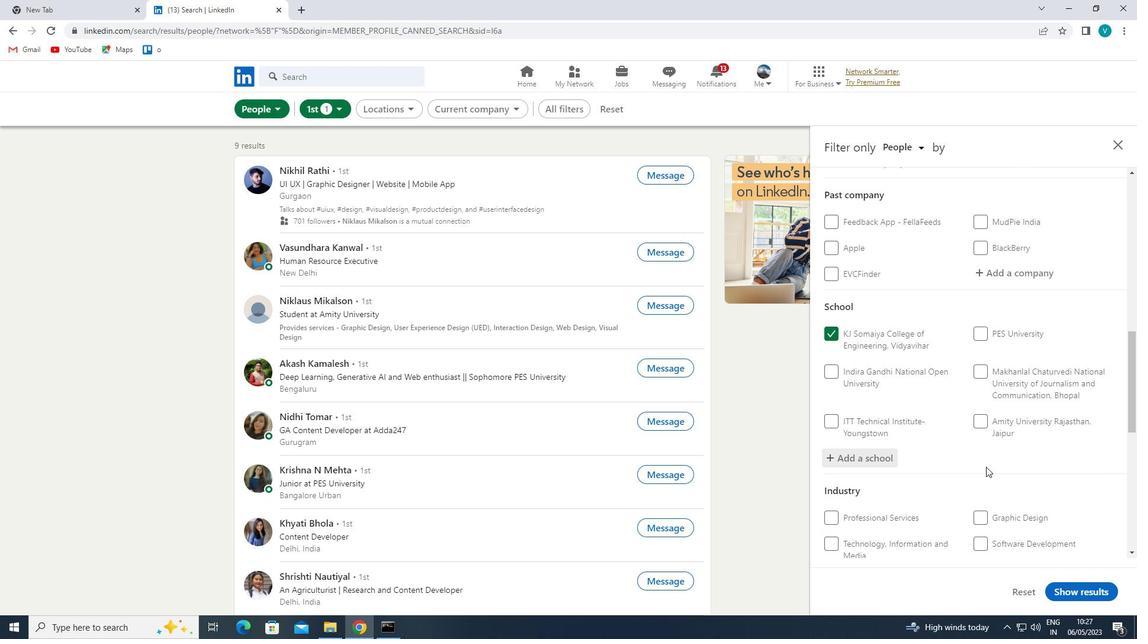 
Action: Mouse moved to (1006, 403)
Screenshot: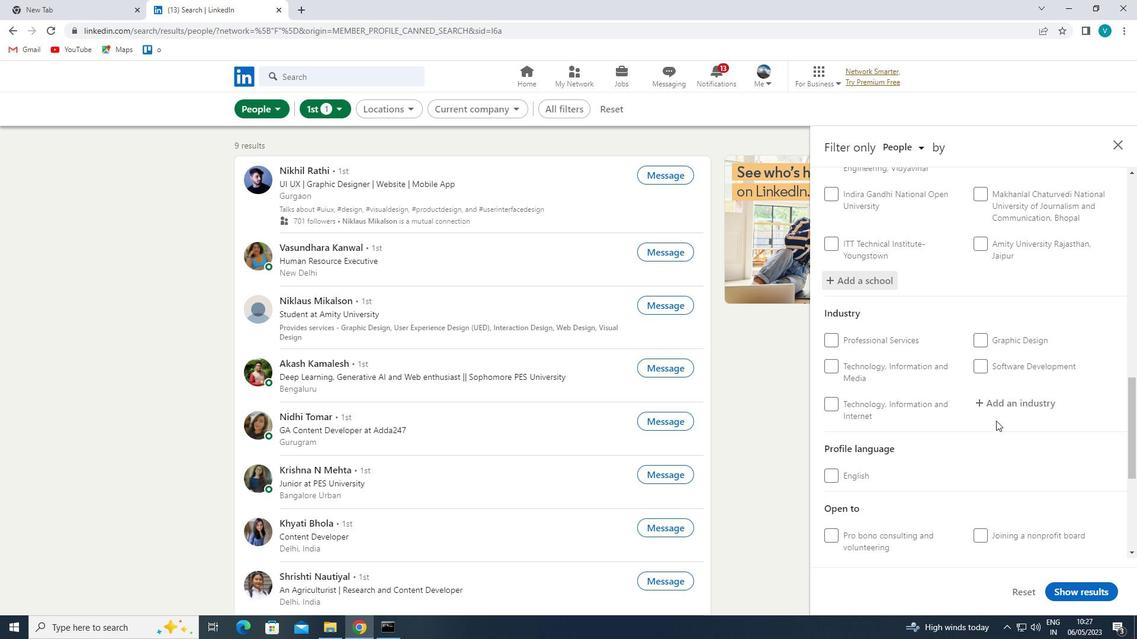 
Action: Mouse pressed left at (1006, 403)
Screenshot: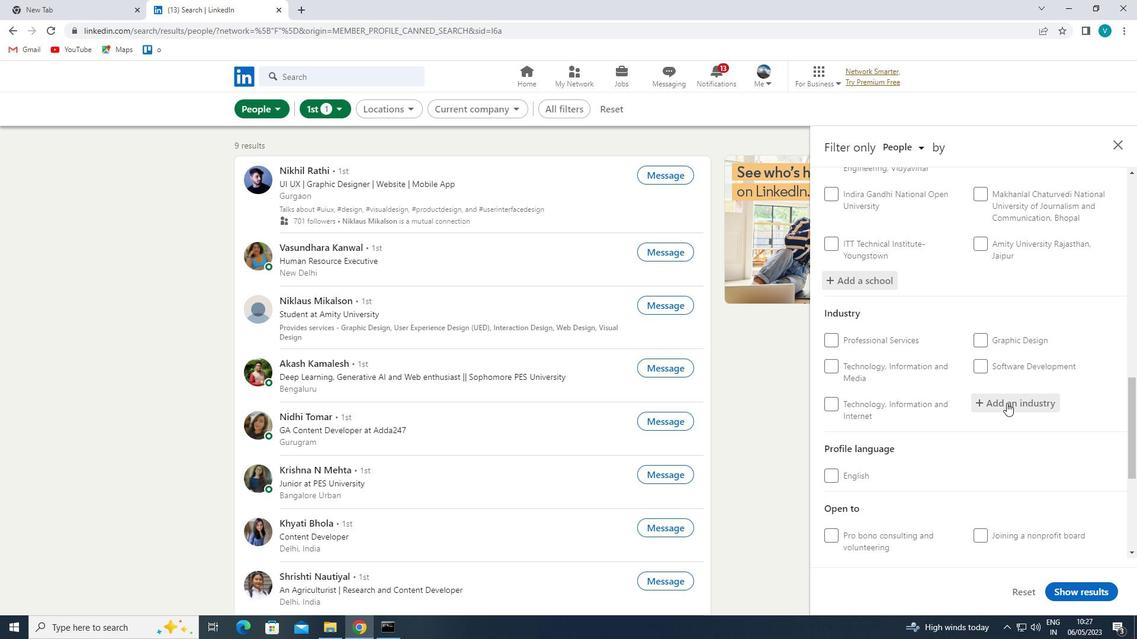 
Action: Key pressed <Key.shift>FOSSIL<Key.space>
Screenshot: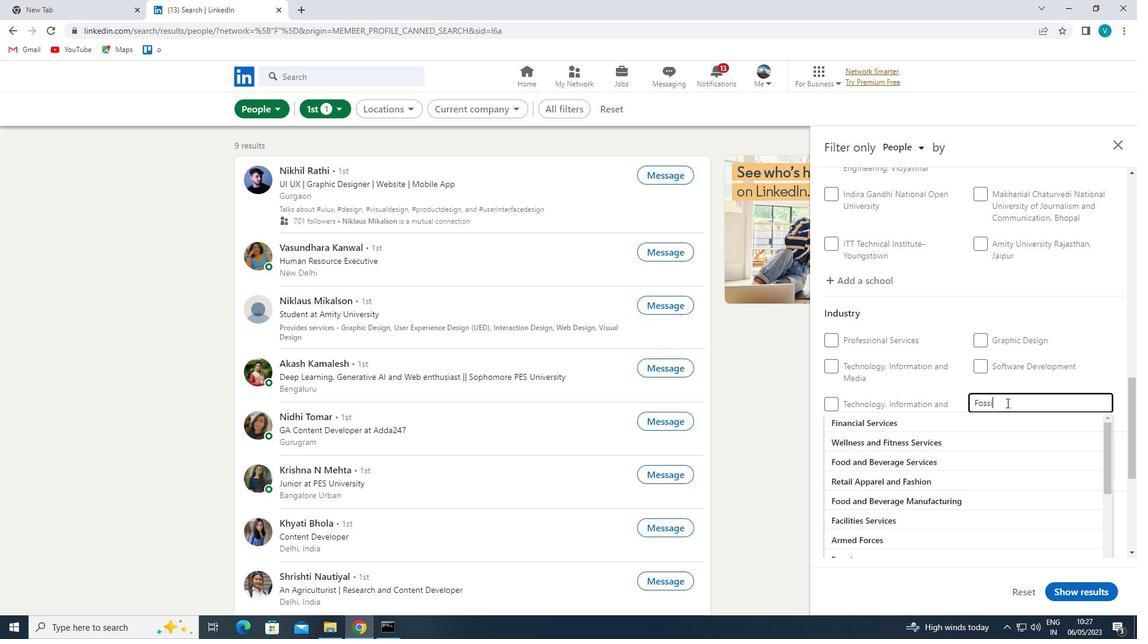 
Action: Mouse moved to (977, 424)
Screenshot: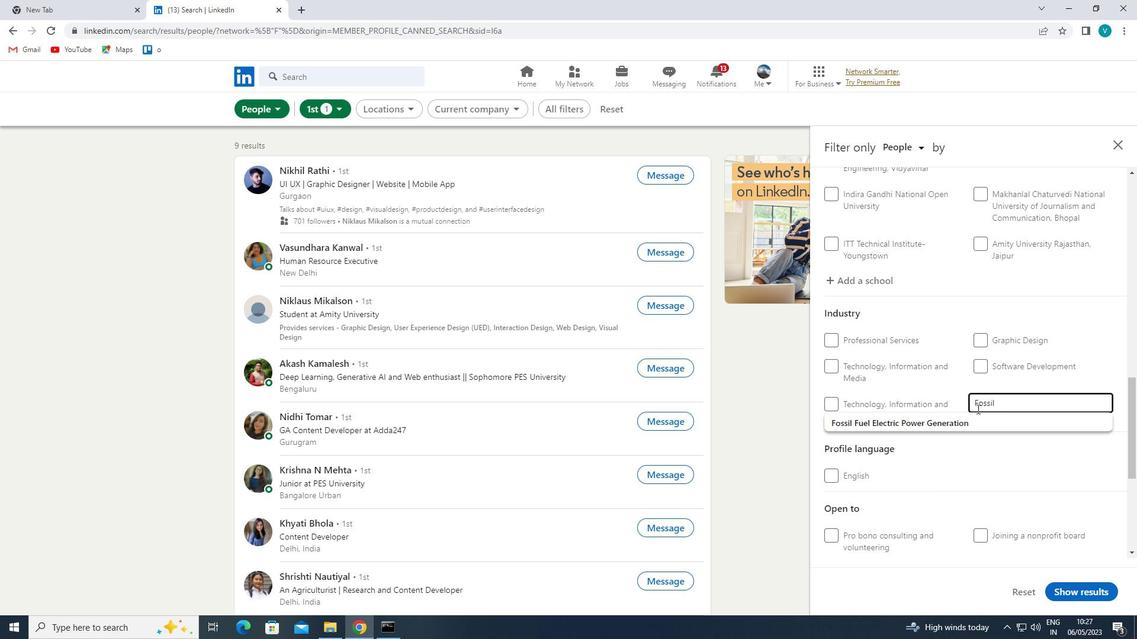 
Action: Mouse pressed left at (977, 424)
Screenshot: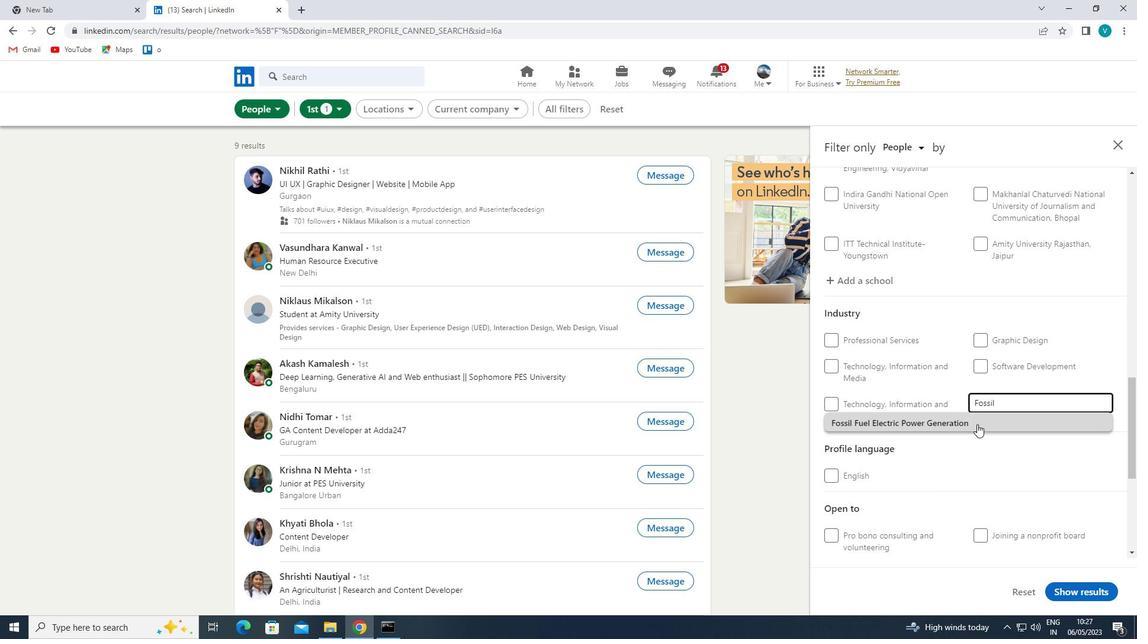 
Action: Mouse scrolled (977, 424) with delta (0, 0)
Screenshot: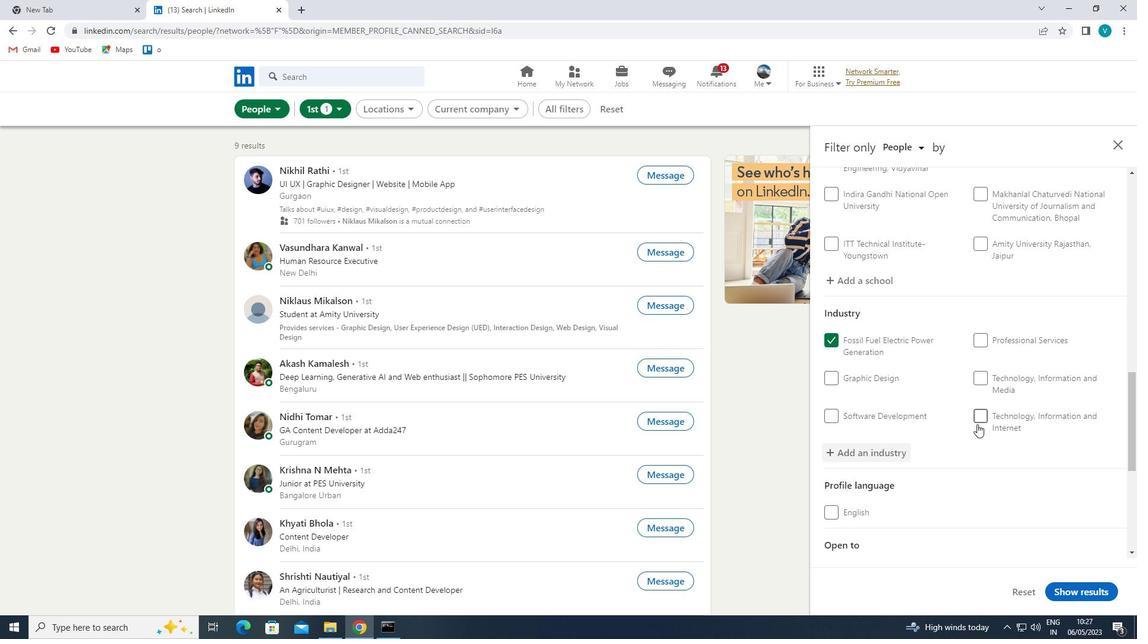
Action: Mouse moved to (977, 426)
Screenshot: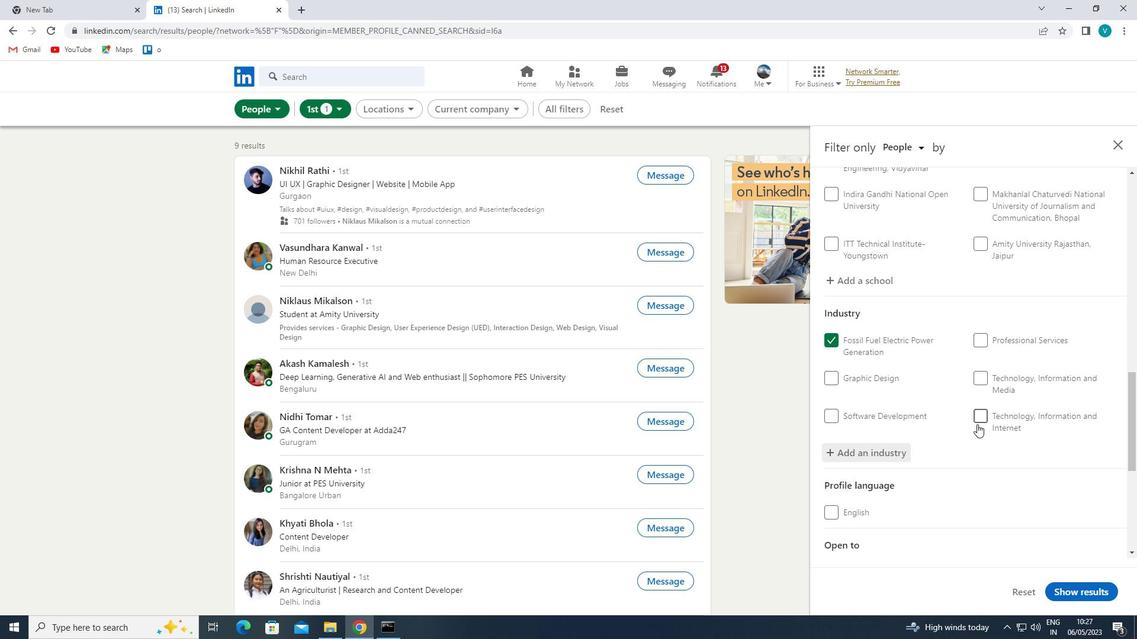 
Action: Mouse scrolled (977, 425) with delta (0, 0)
Screenshot: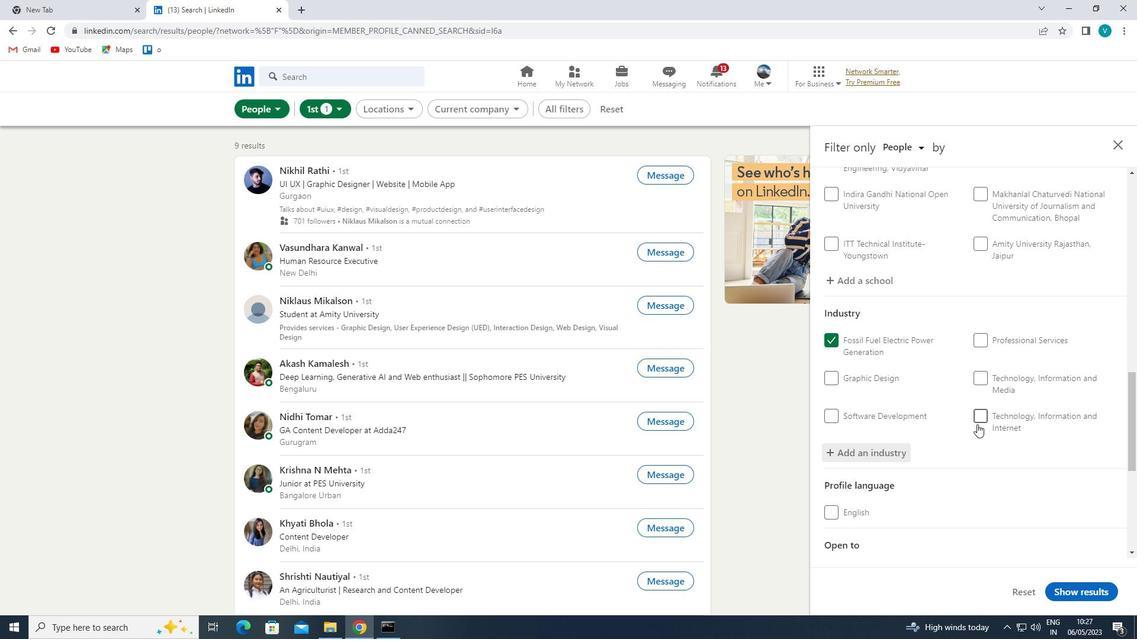 
Action: Mouse moved to (977, 428)
Screenshot: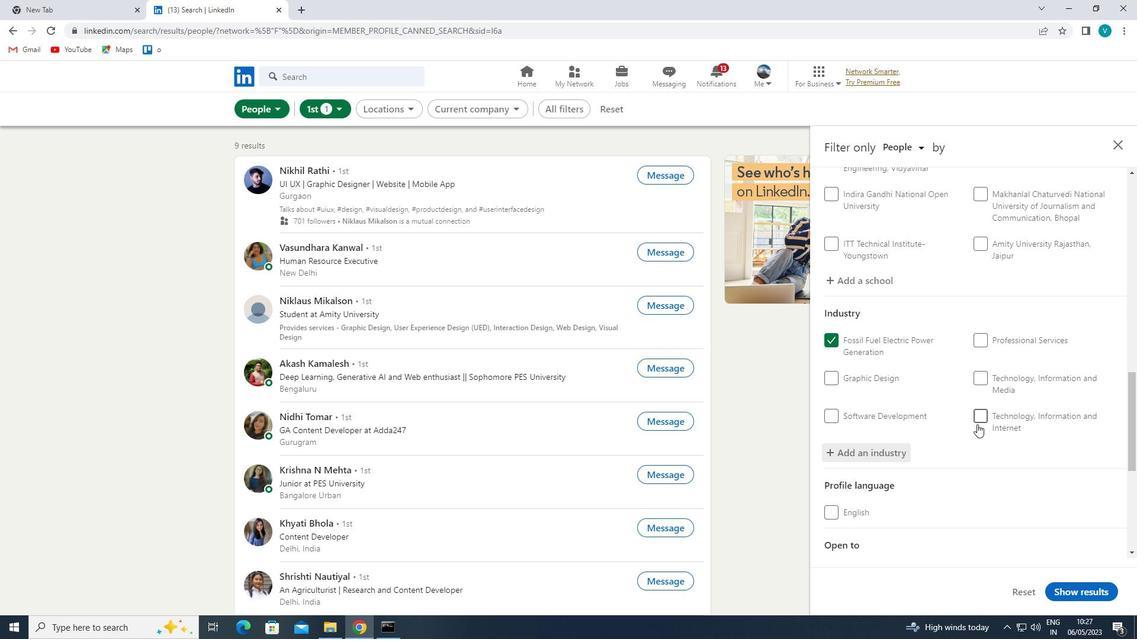 
Action: Mouse scrolled (977, 427) with delta (0, 0)
Screenshot: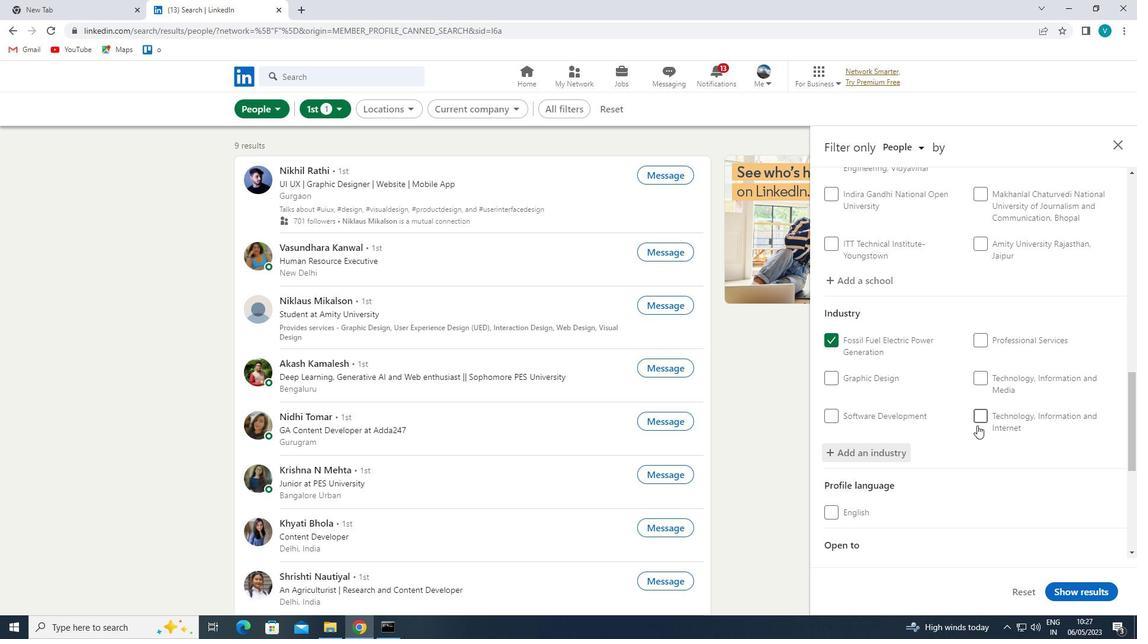 
Action: Mouse scrolled (977, 427) with delta (0, 0)
Screenshot: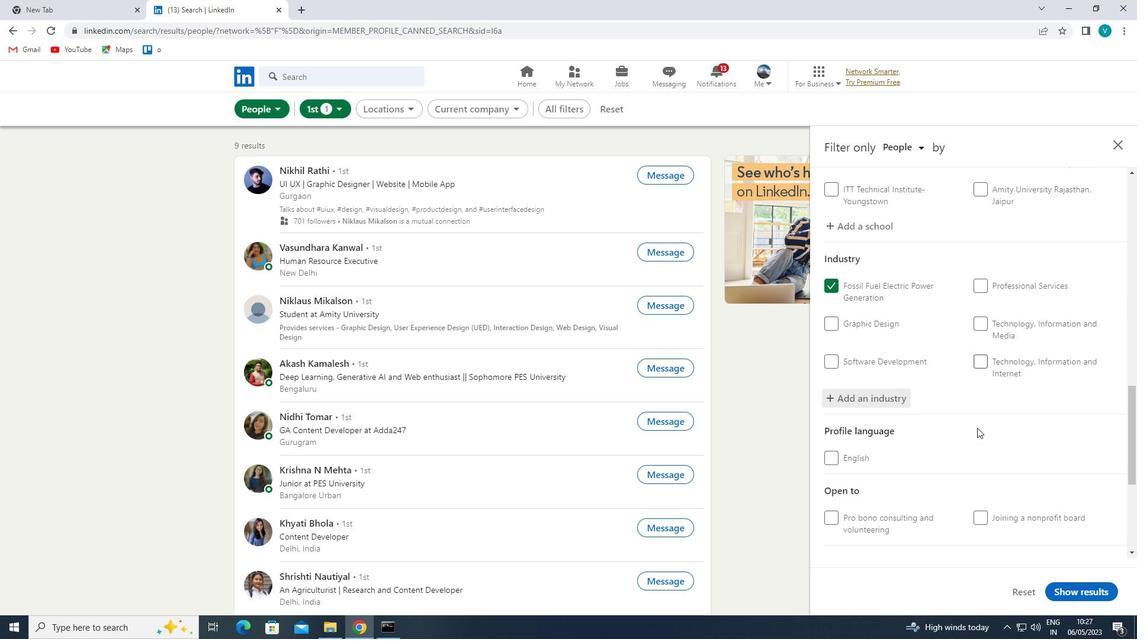 
Action: Mouse moved to (1001, 461)
Screenshot: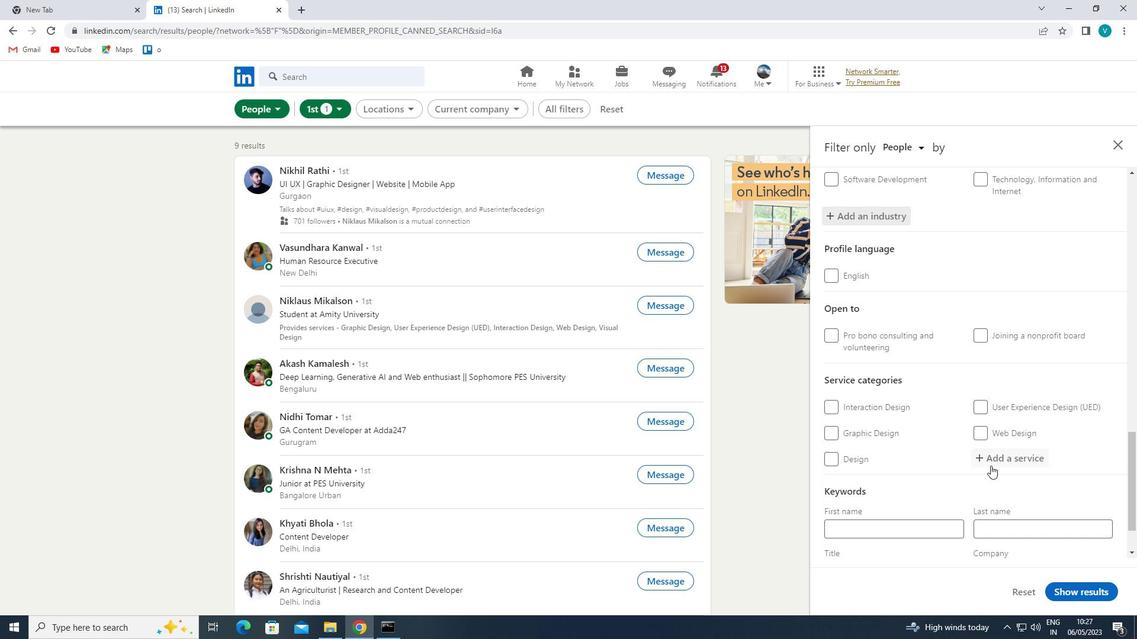 
Action: Mouse pressed left at (1001, 461)
Screenshot: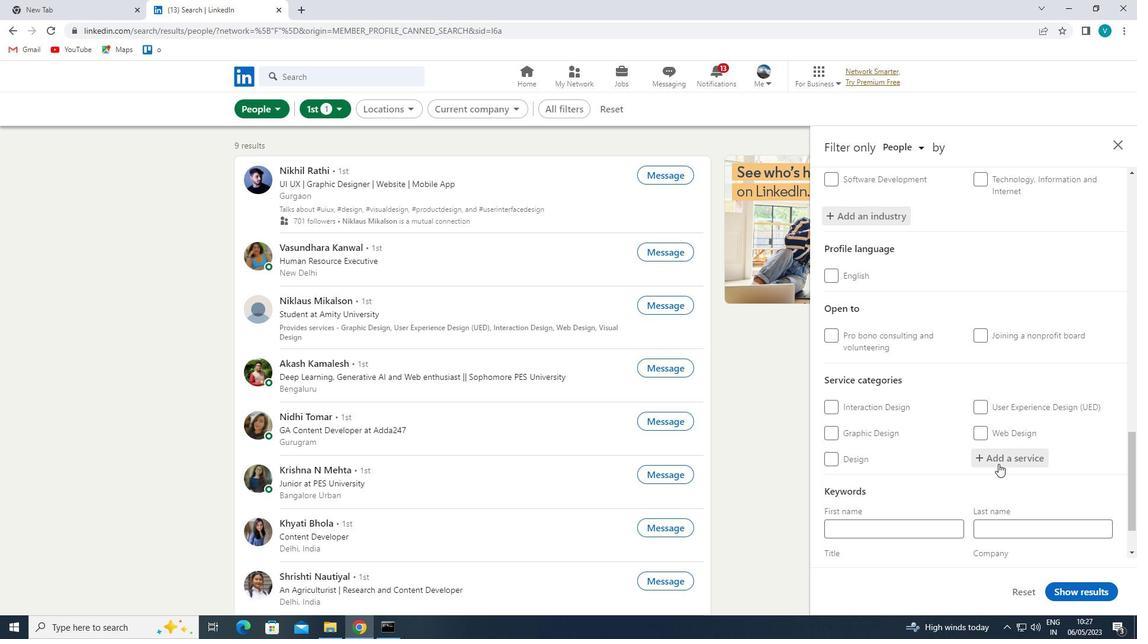 
Action: Mouse moved to (1003, 461)
Screenshot: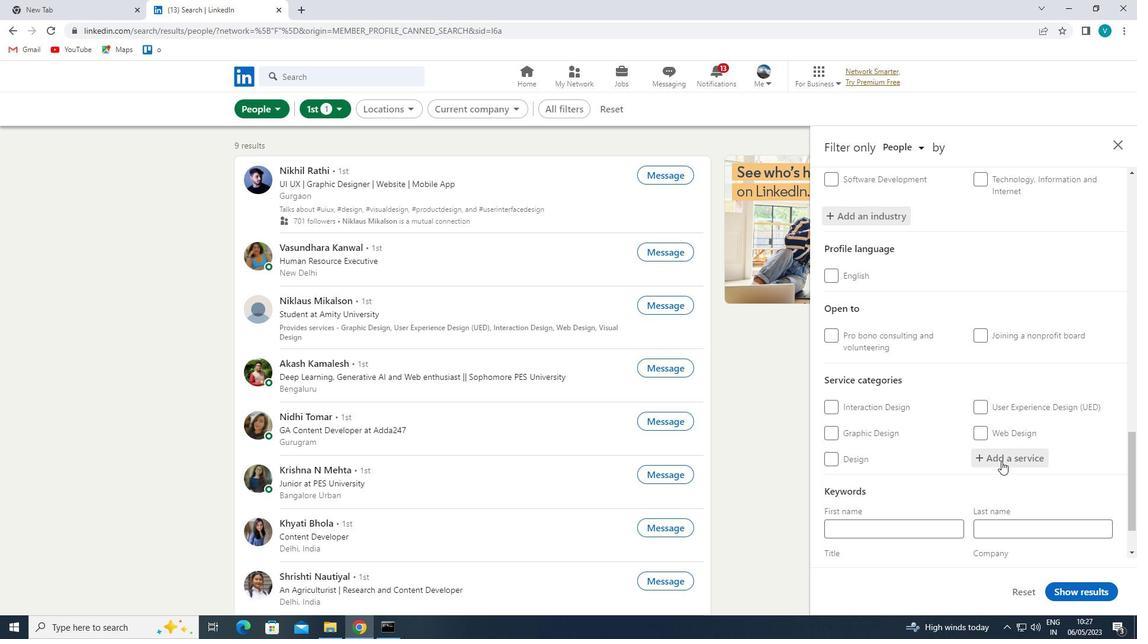 
Action: Key pressed <Key.shift>VIDEO<Key.space>
Screenshot: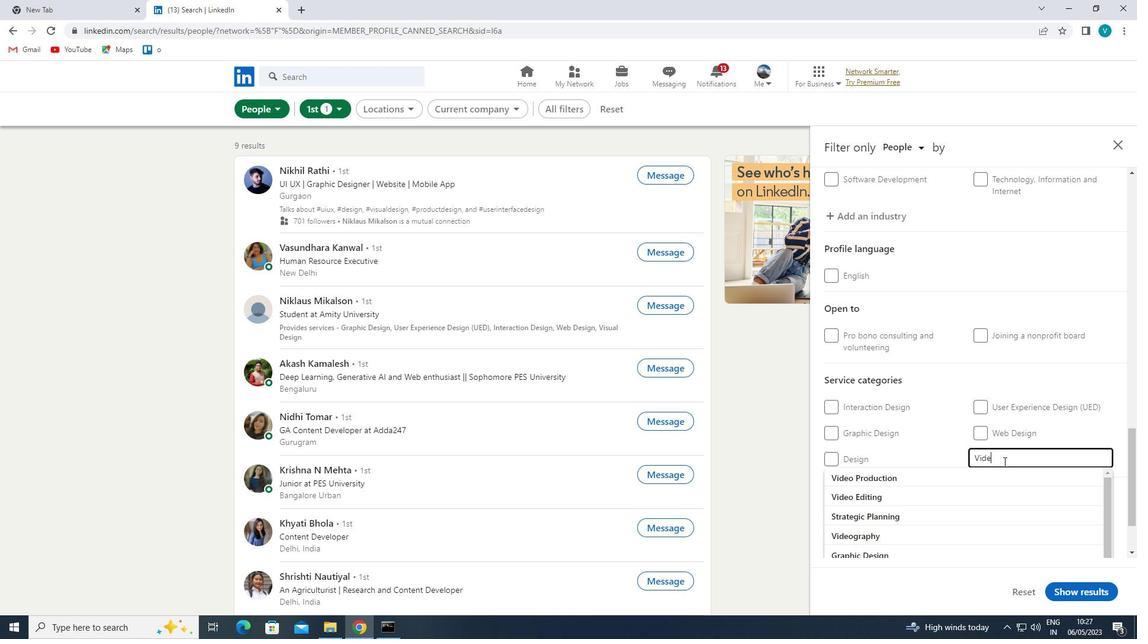 
Action: Mouse moved to (982, 480)
Screenshot: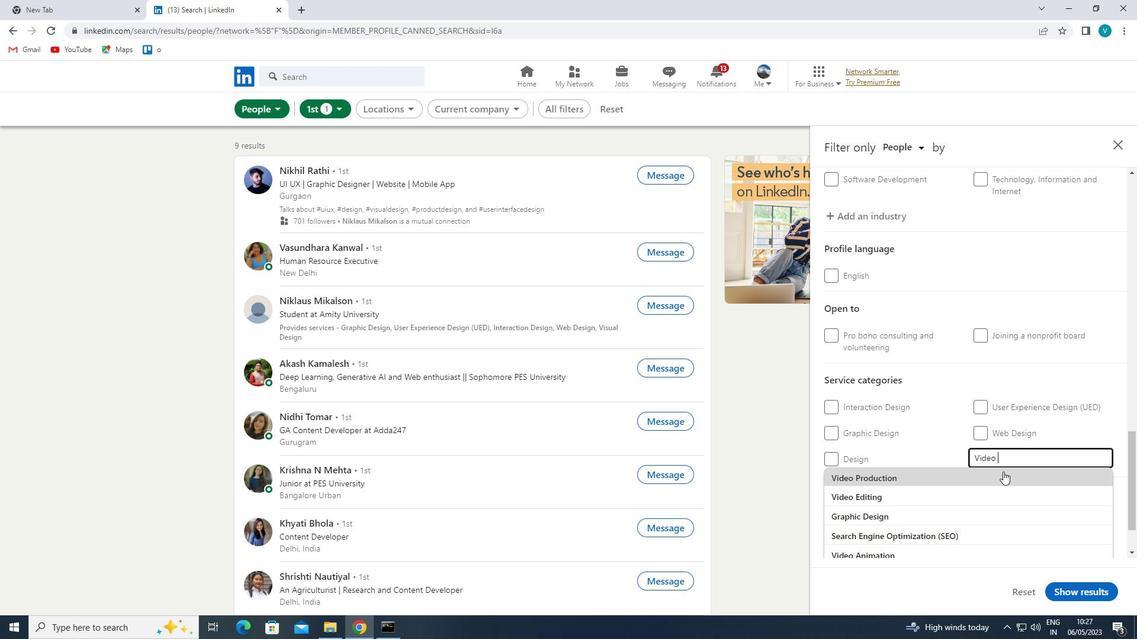 
Action: Mouse pressed left at (982, 480)
Screenshot: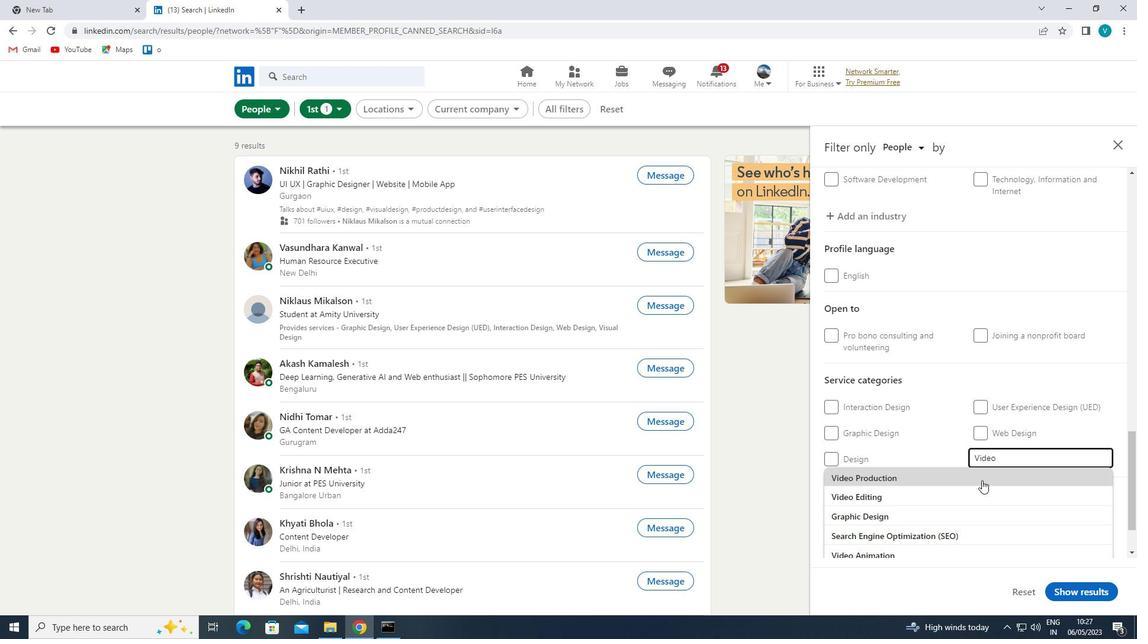 
Action: Mouse moved to (983, 479)
Screenshot: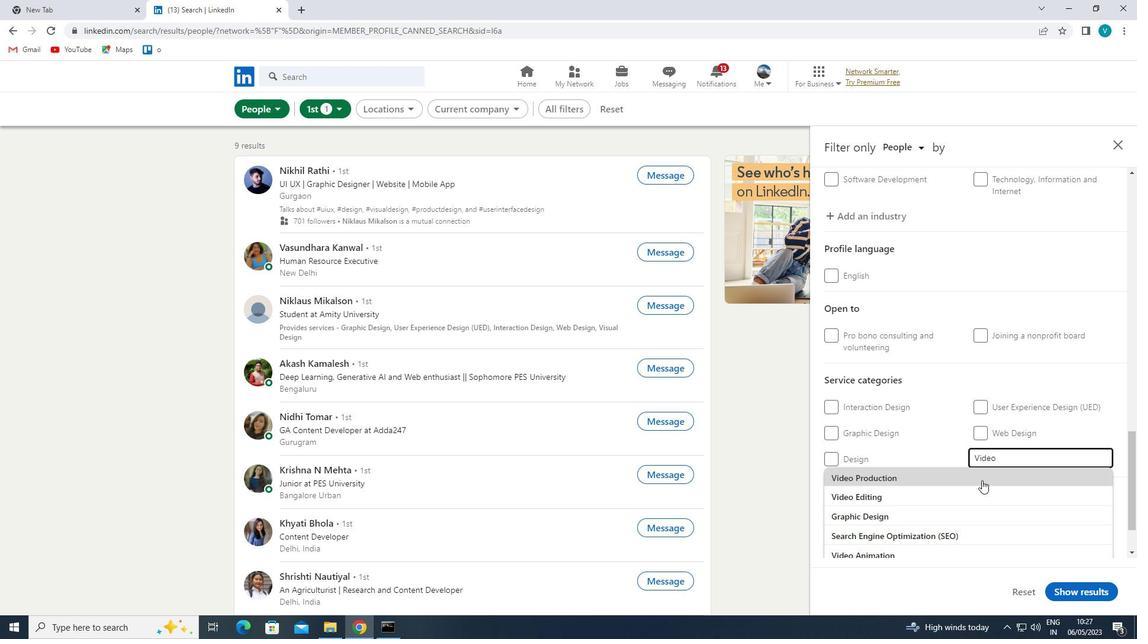 
Action: Mouse scrolled (983, 479) with delta (0, 0)
Screenshot: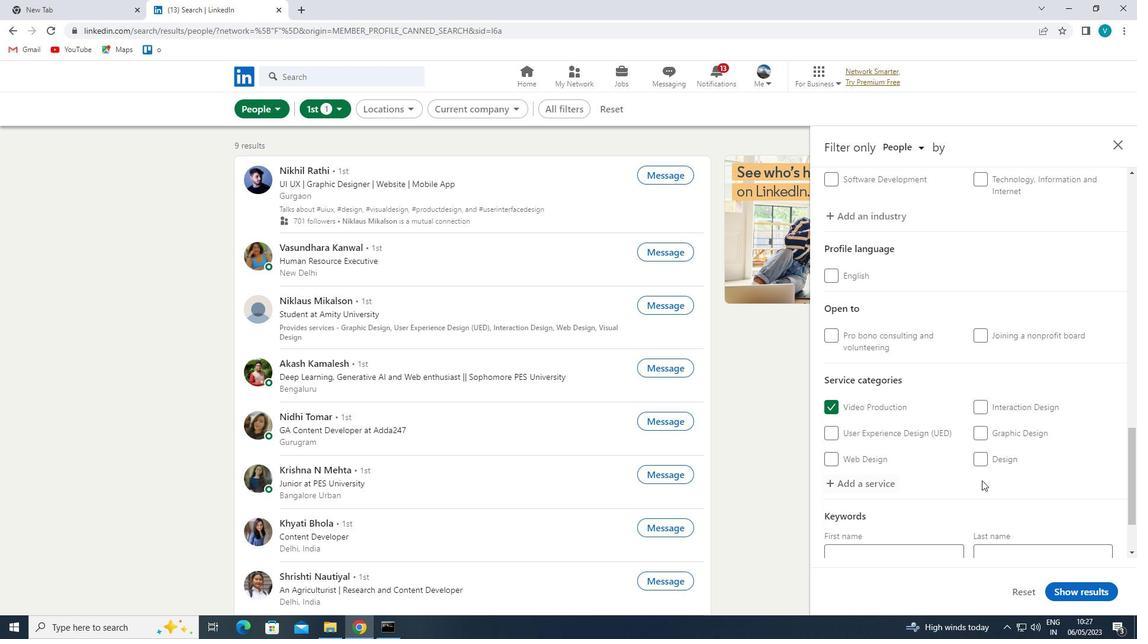 
Action: Mouse scrolled (983, 479) with delta (0, 0)
Screenshot: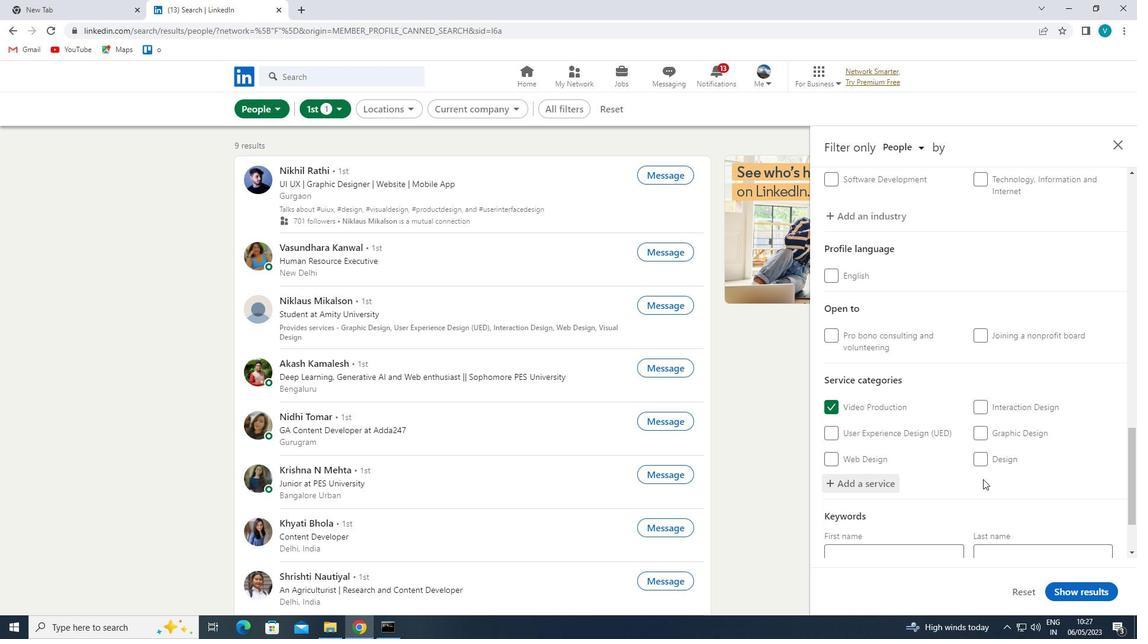
Action: Mouse scrolled (983, 479) with delta (0, 0)
Screenshot: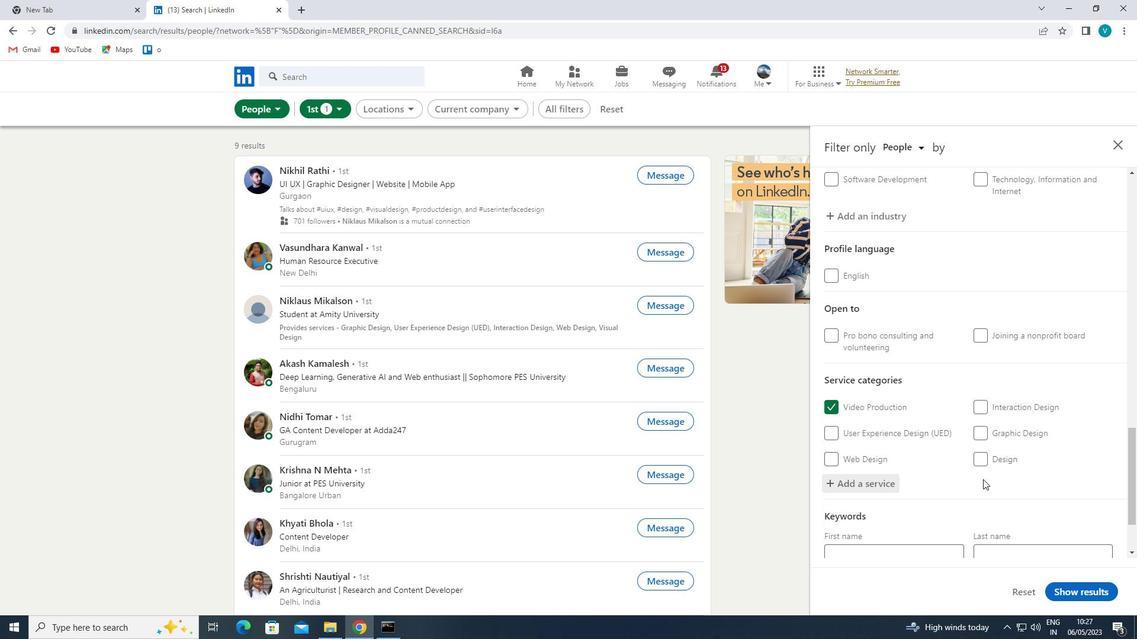 
Action: Mouse moved to (982, 479)
Screenshot: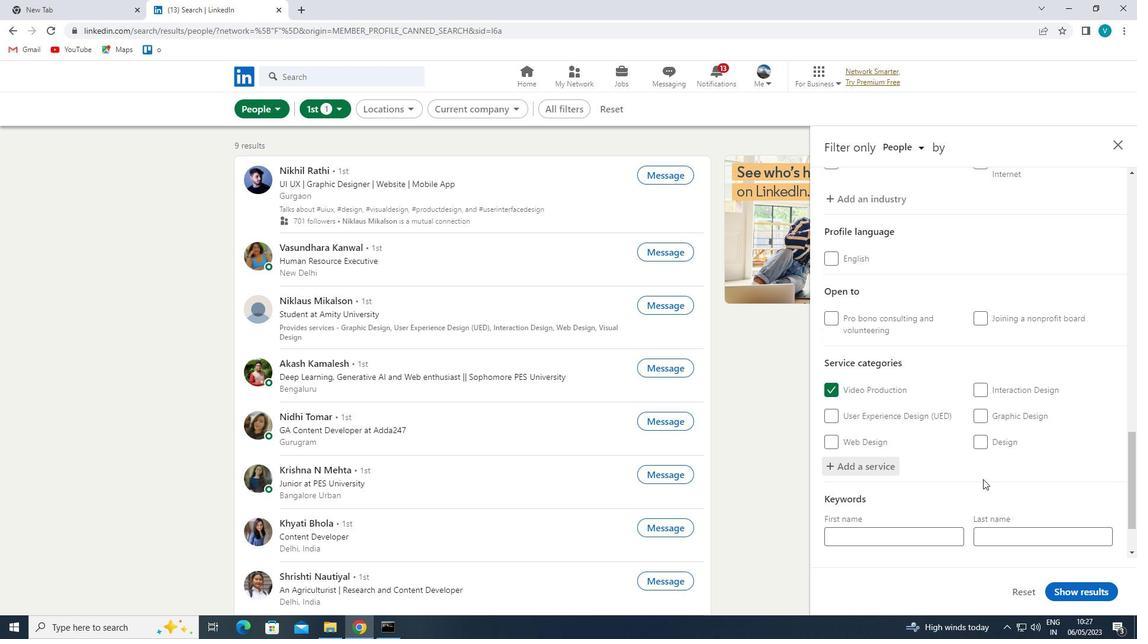 
Action: Mouse scrolled (982, 479) with delta (0, 0)
Screenshot: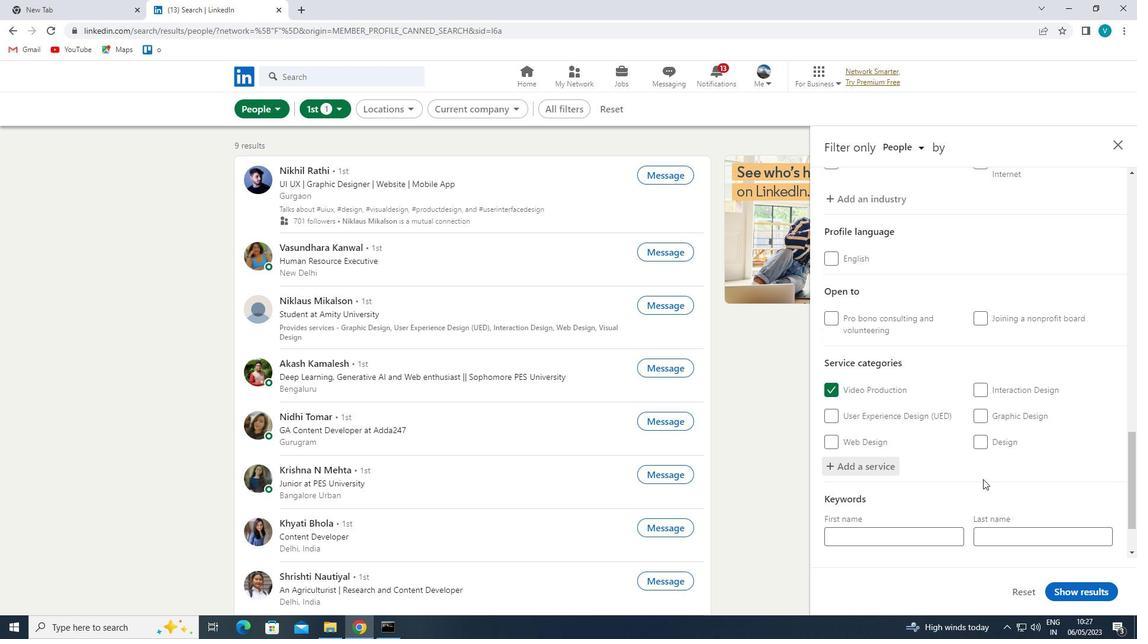 
Action: Mouse moved to (926, 499)
Screenshot: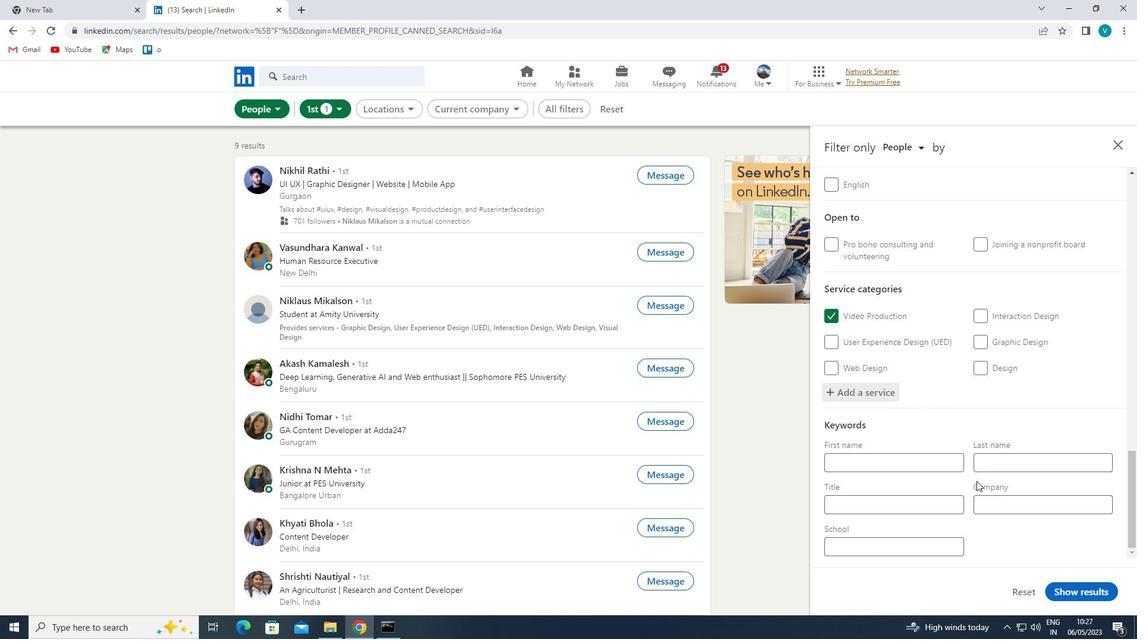 
Action: Mouse pressed left at (926, 499)
Screenshot: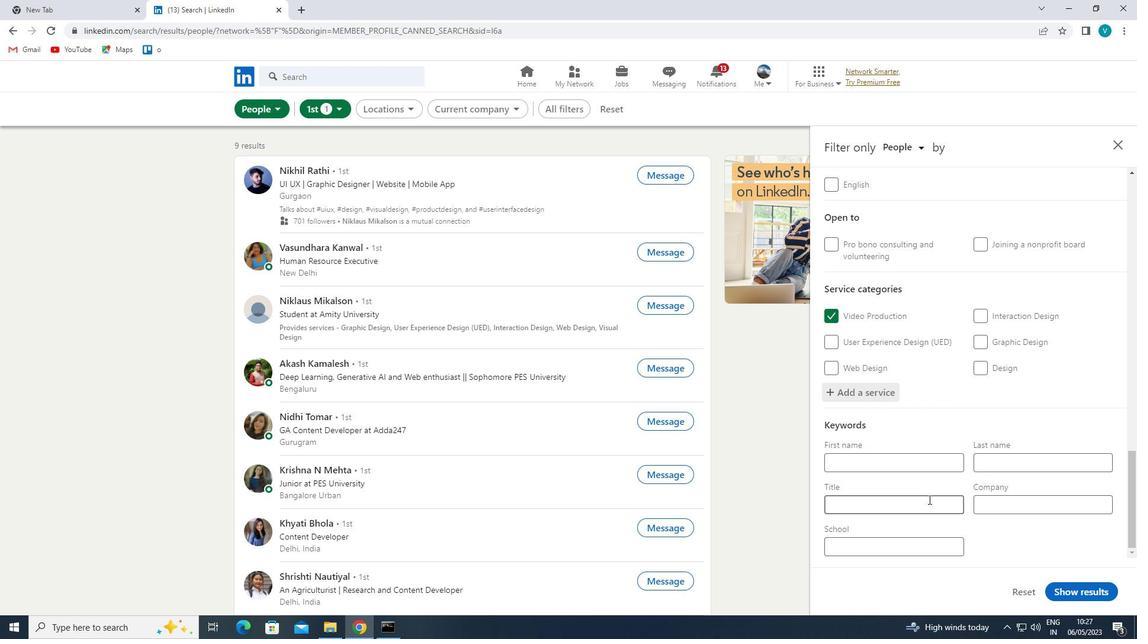 
Action: Mouse moved to (922, 502)
Screenshot: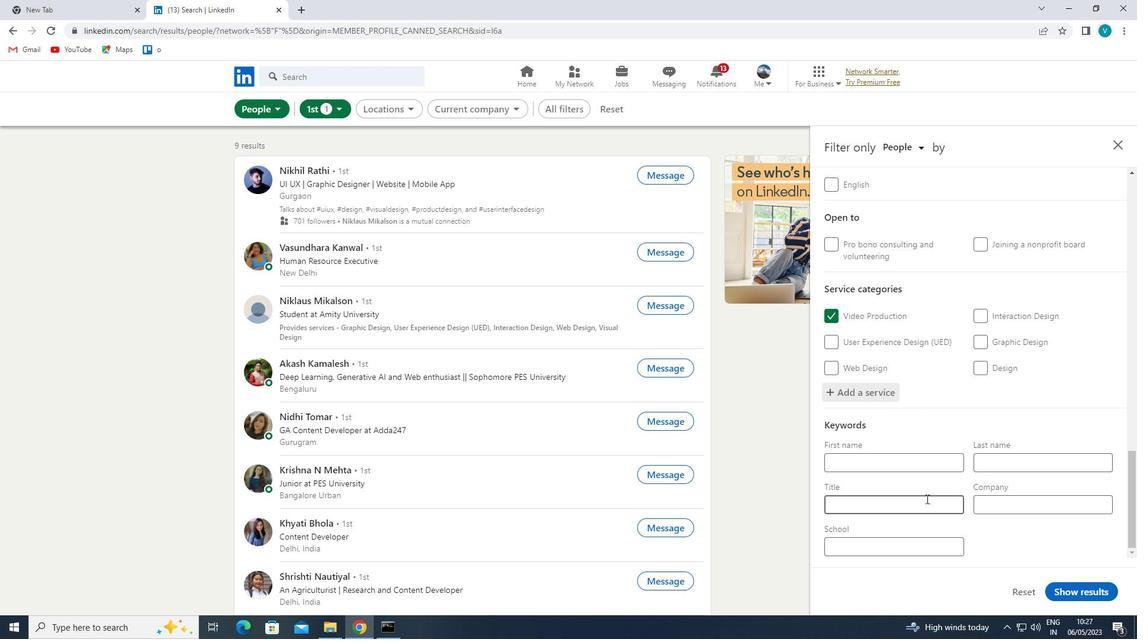 
Action: Key pressed <Key.shift>OFFICE<Key.space><Key.shift>CLERK<Key.space>
Screenshot: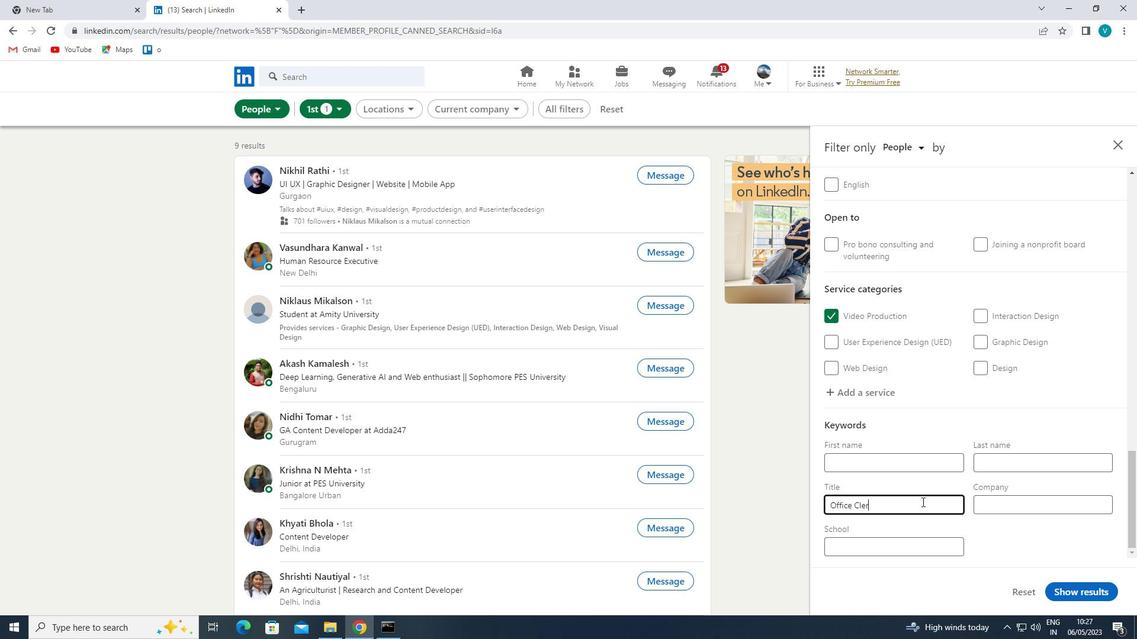 
Action: Mouse moved to (1064, 591)
Screenshot: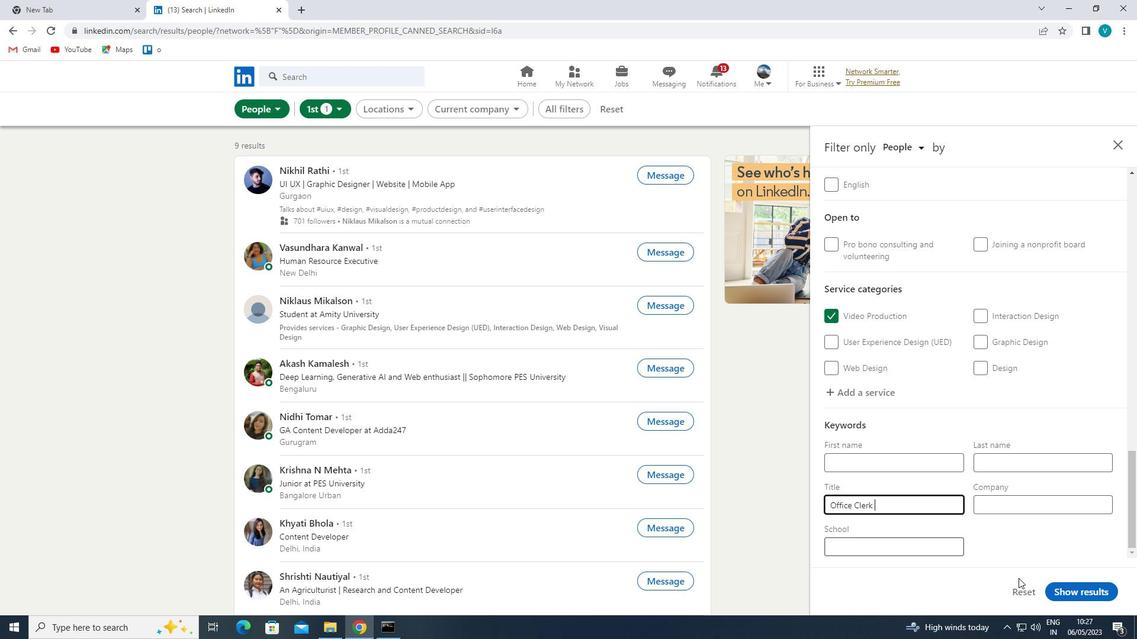 
Action: Mouse pressed left at (1064, 591)
Screenshot: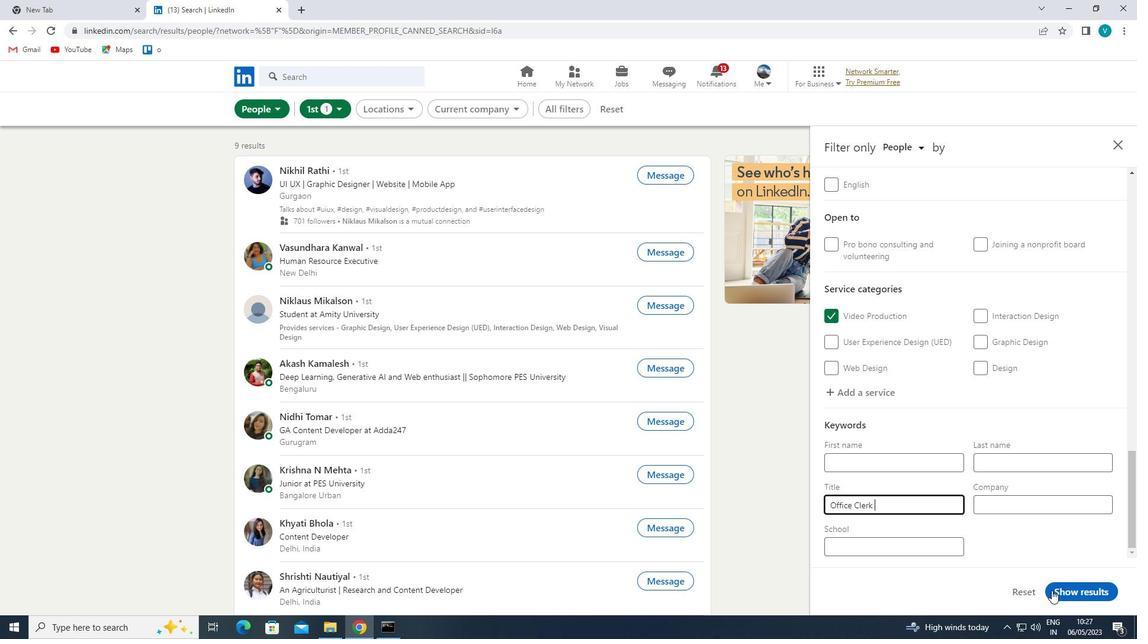 
